 Task: Find connections with filter location Maumere with filter topic #sustainabilitywith filter profile language Potuguese with filter current company STL - Sterlite Technologies Limited with filter school Bharatiya Vidya Bhavans M M College of Arts, N.M.Institute of Science and Haji Rashid Jaffer College of Commerce Bhavans College Munshi Nagar Andheri West Mumbai 400 058 with filter industry Retail Recyclable Materials & Used Merchandise with filter service category Virtual Assistance with filter keywords title Animal Breeder
Action: Mouse moved to (514, 46)
Screenshot: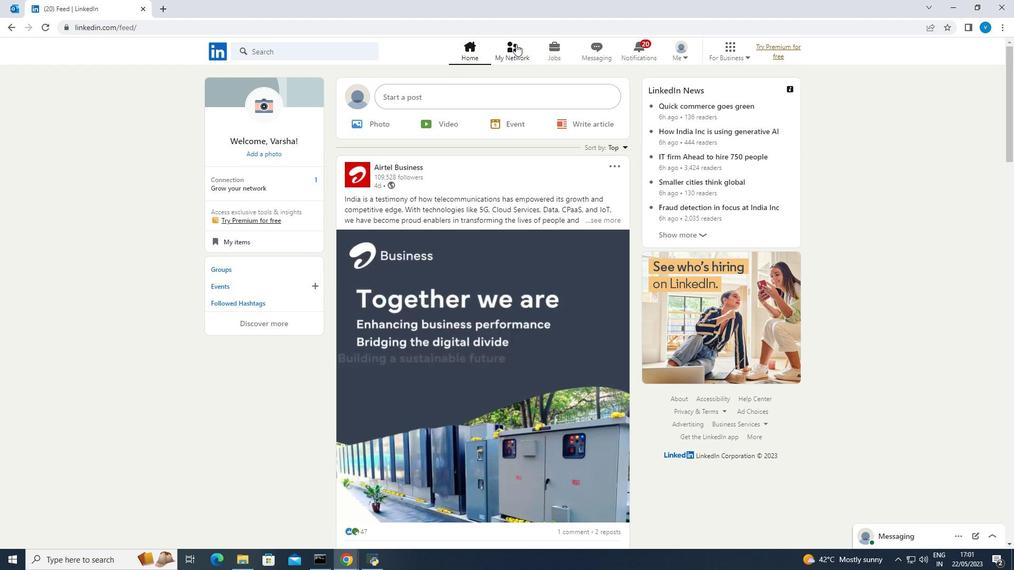 
Action: Mouse pressed left at (514, 46)
Screenshot: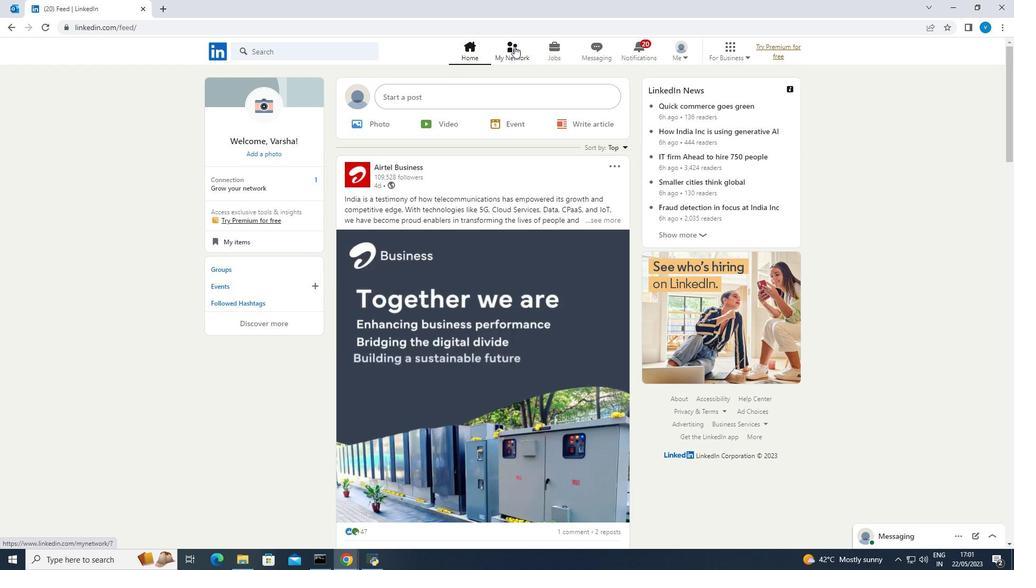 
Action: Mouse moved to (292, 108)
Screenshot: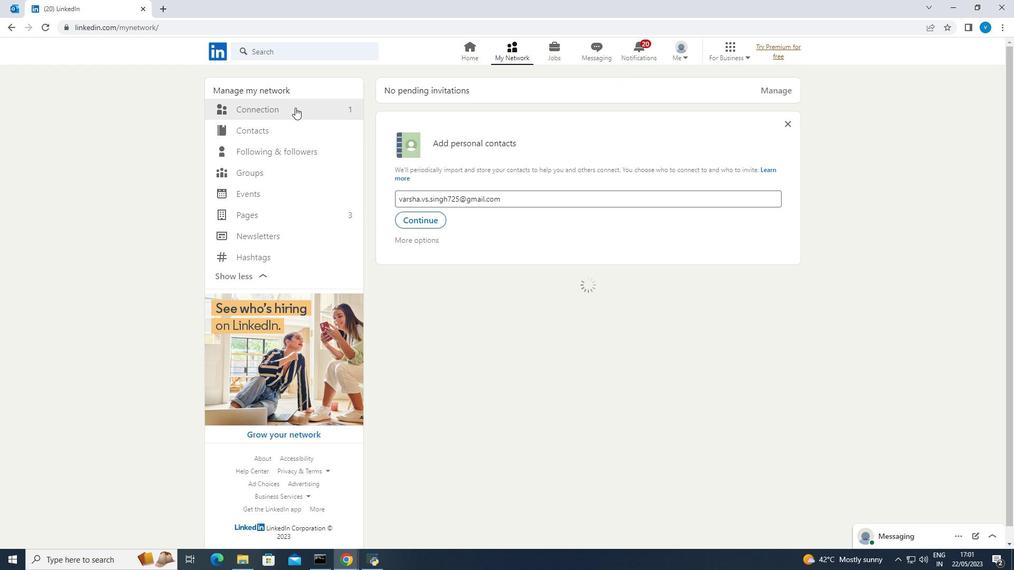
Action: Mouse pressed left at (292, 108)
Screenshot: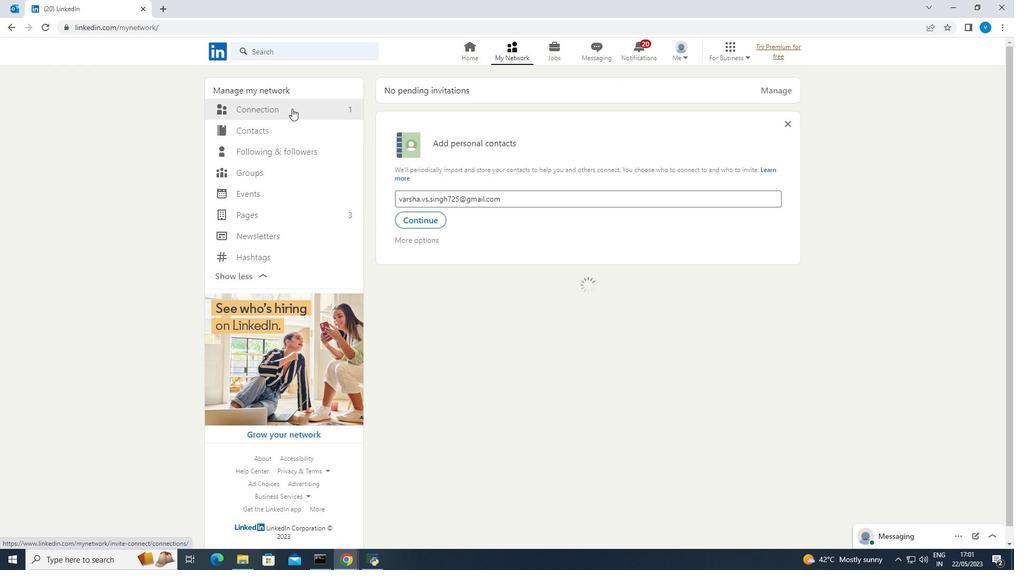 
Action: Mouse moved to (569, 113)
Screenshot: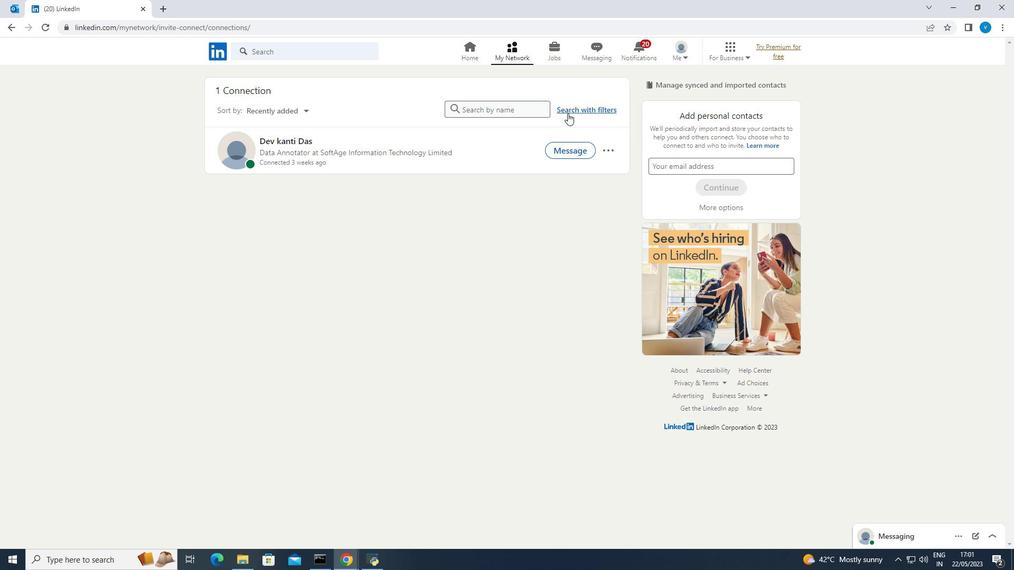 
Action: Mouse pressed left at (569, 113)
Screenshot: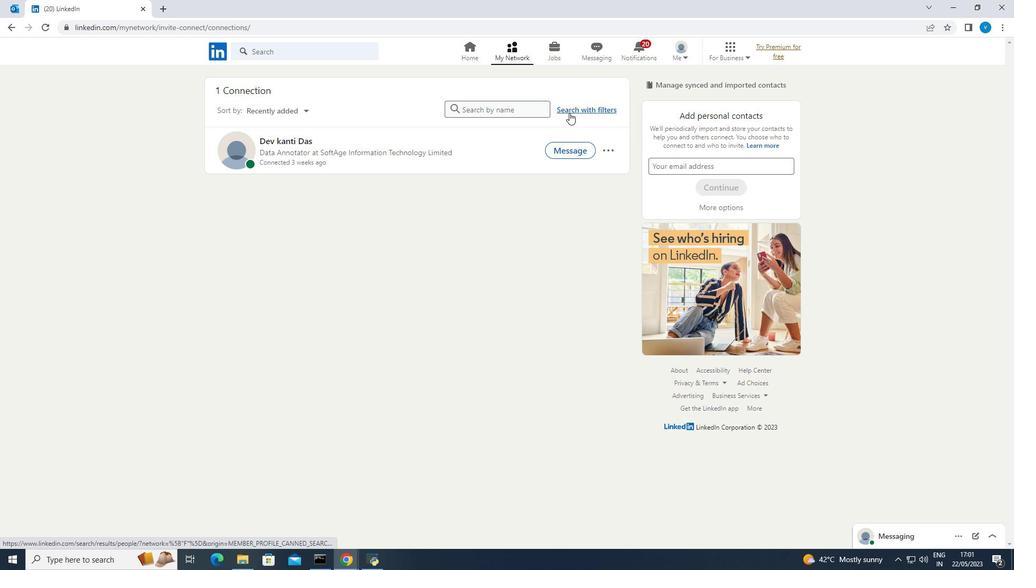 
Action: Mouse moved to (541, 79)
Screenshot: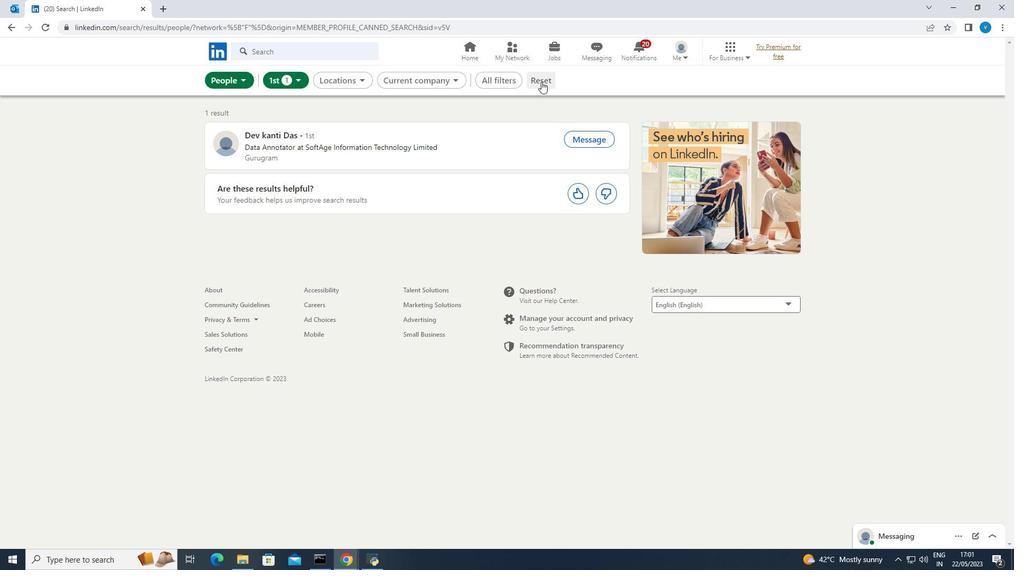 
Action: Mouse pressed left at (541, 79)
Screenshot: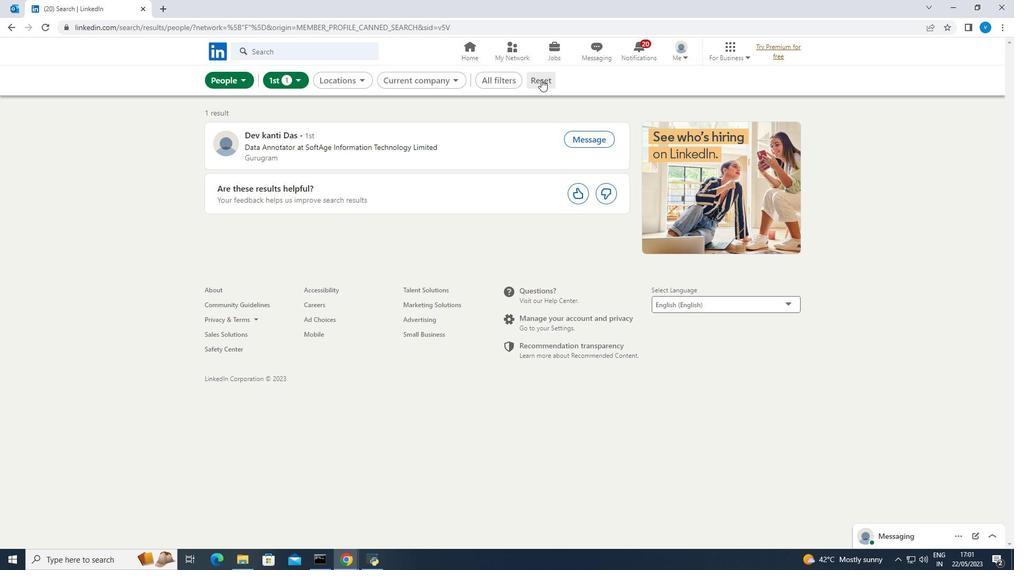 
Action: Mouse moved to (535, 79)
Screenshot: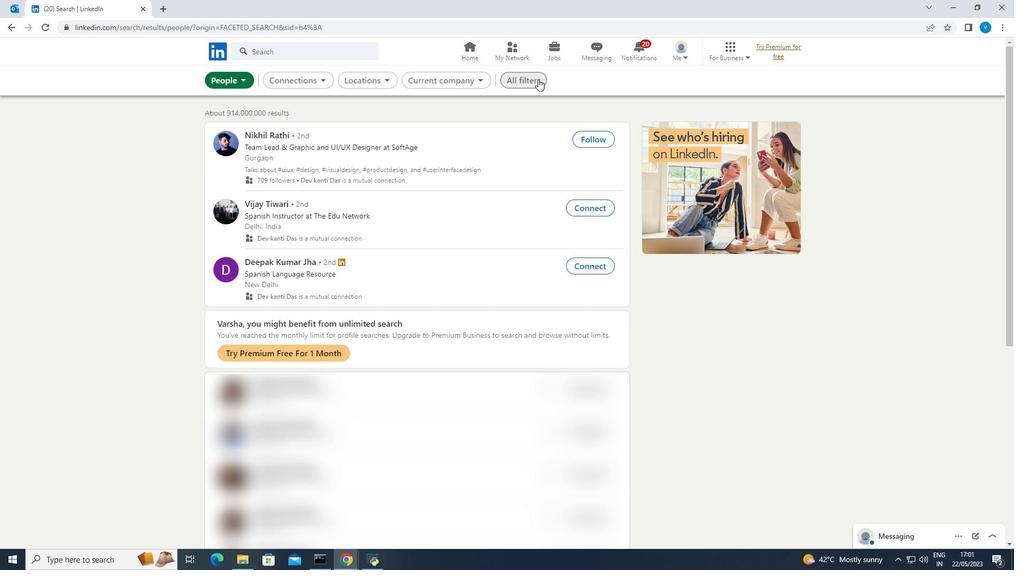 
Action: Mouse pressed left at (535, 79)
Screenshot: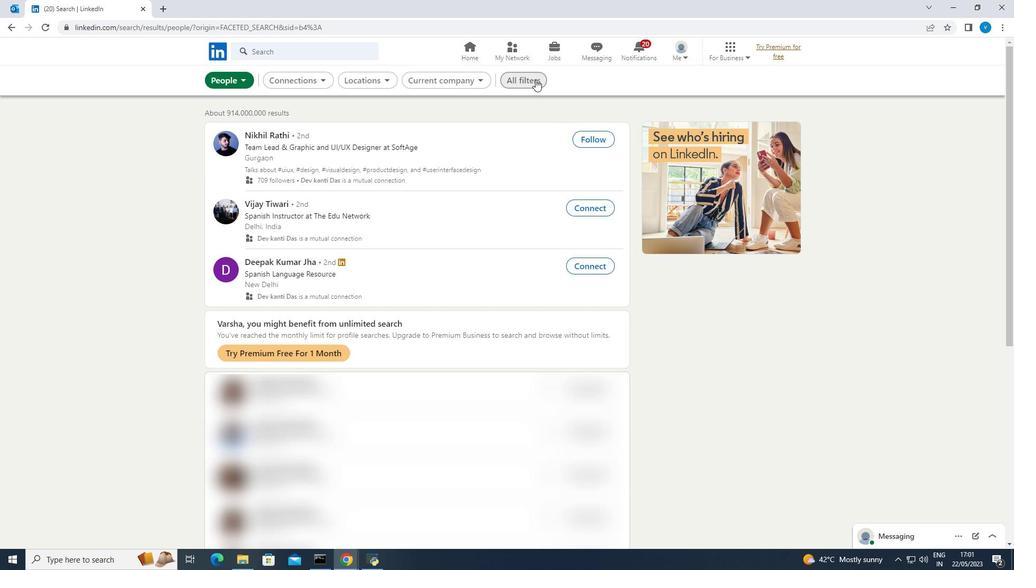 
Action: Mouse moved to (630, 184)
Screenshot: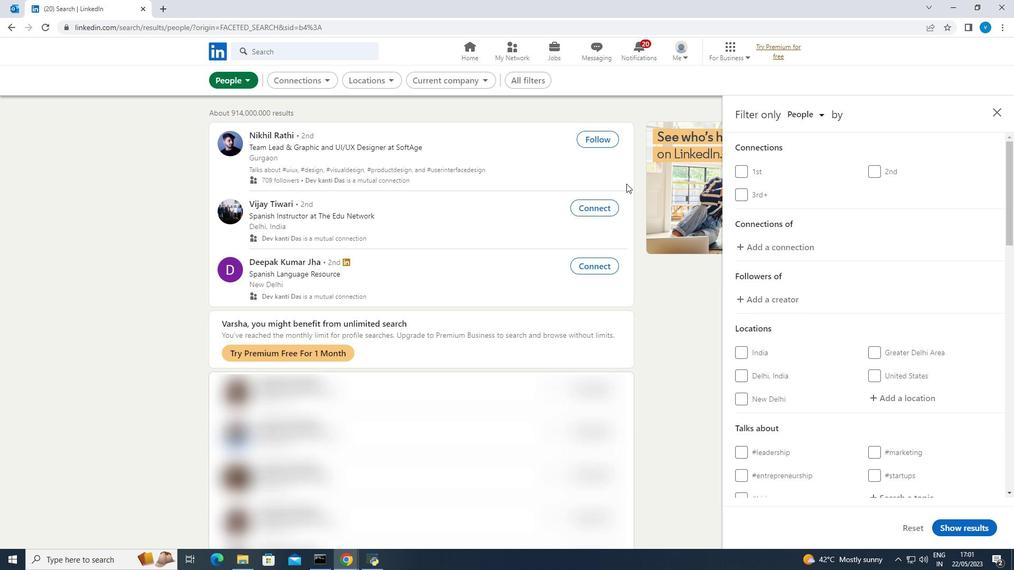
Action: Mouse scrolled (630, 184) with delta (0, 0)
Screenshot: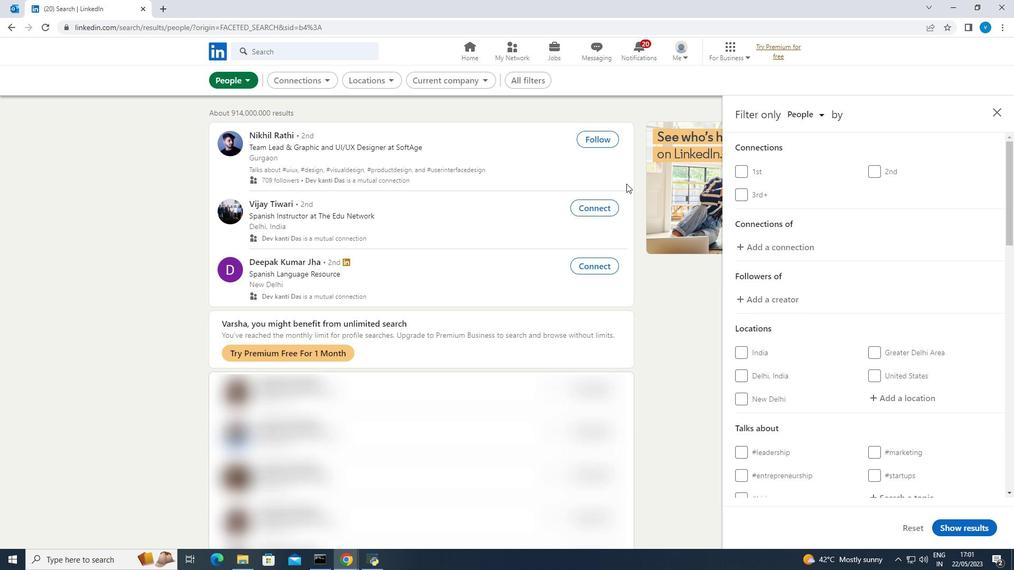 
Action: Mouse moved to (641, 187)
Screenshot: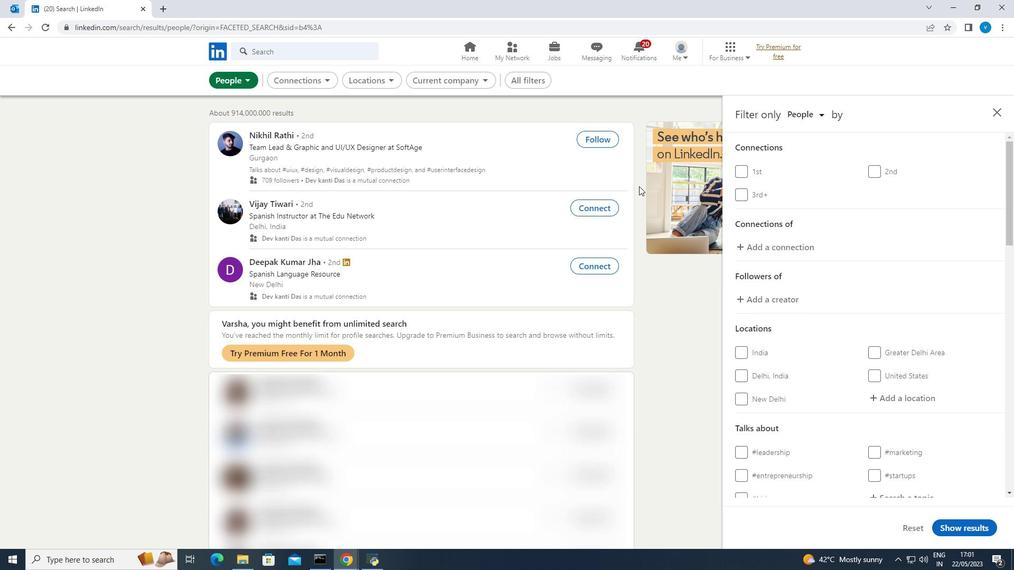 
Action: Mouse scrolled (641, 186) with delta (0, 0)
Screenshot: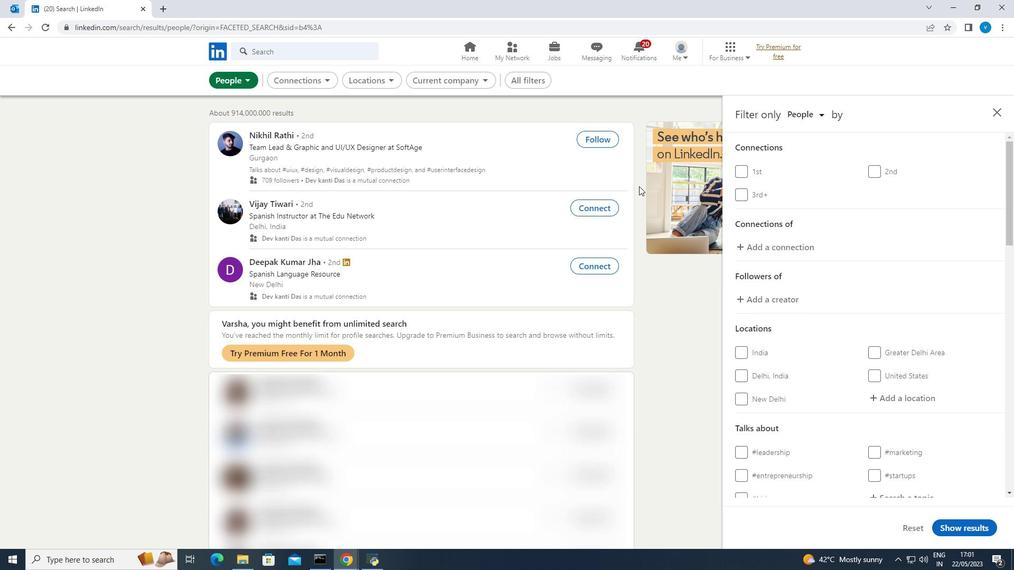 
Action: Mouse moved to (649, 188)
Screenshot: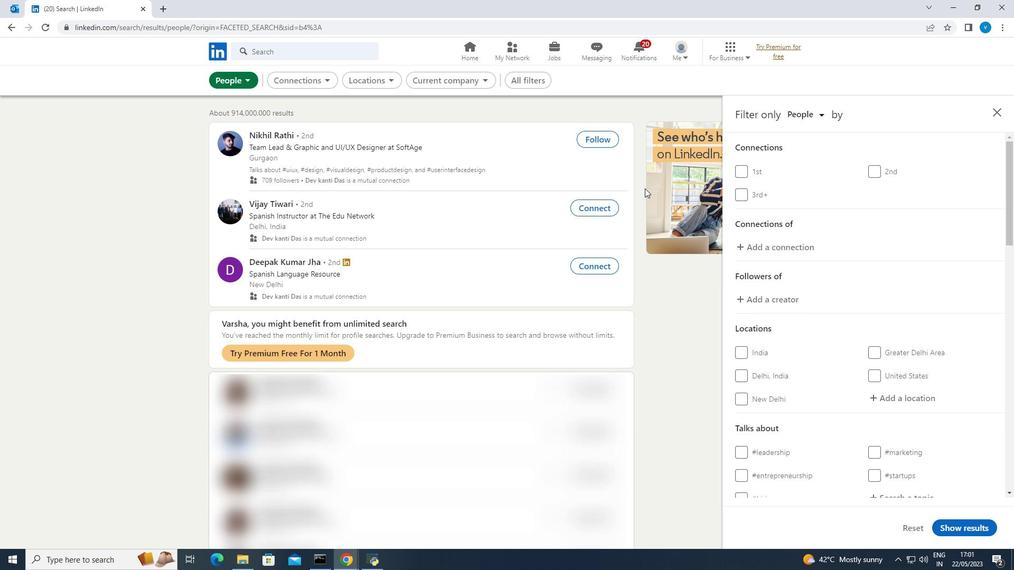 
Action: Mouse scrolled (649, 188) with delta (0, 0)
Screenshot: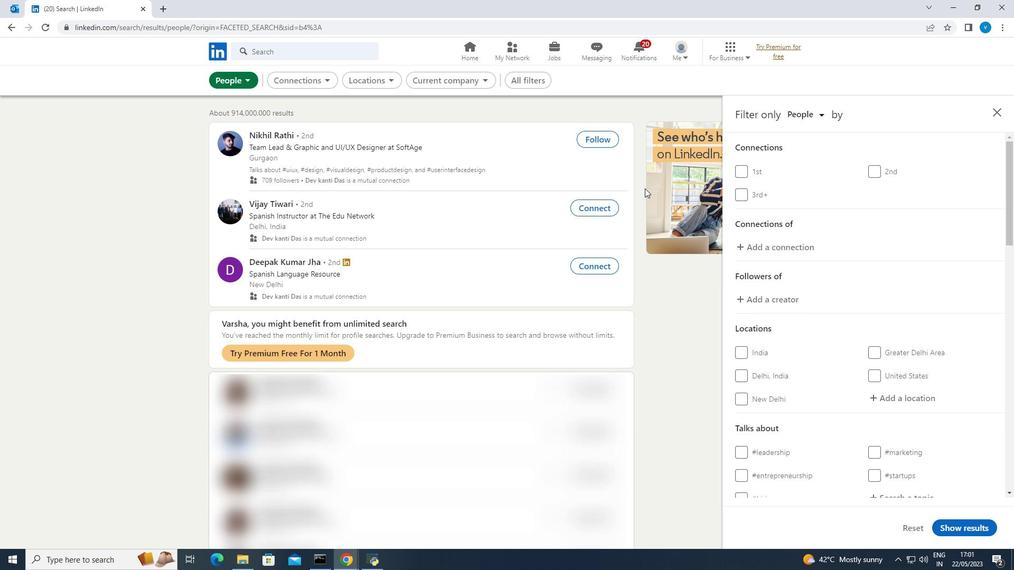 
Action: Mouse moved to (740, 216)
Screenshot: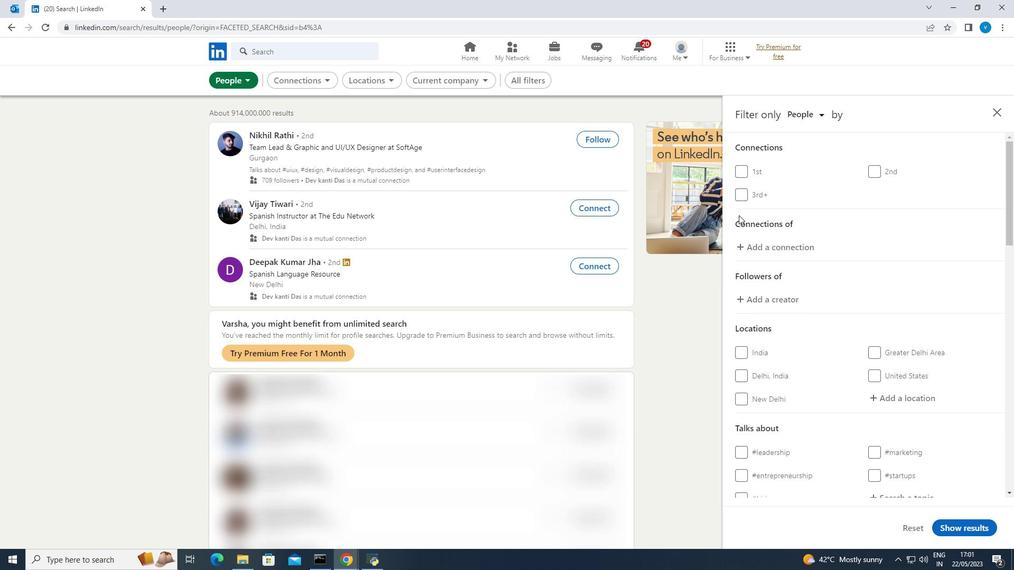 
Action: Mouse scrolled (740, 215) with delta (0, 0)
Screenshot: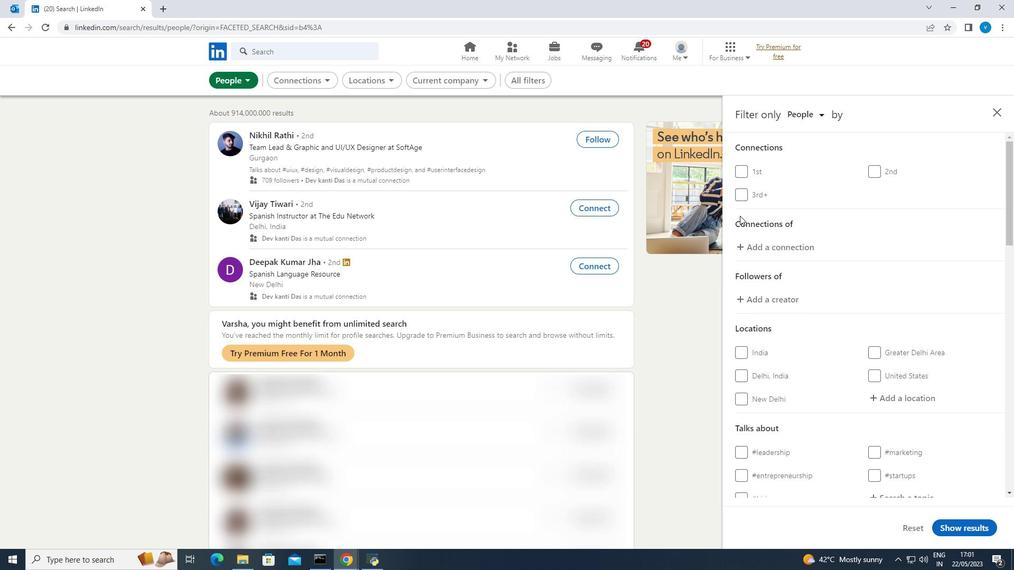 
Action: Mouse moved to (741, 216)
Screenshot: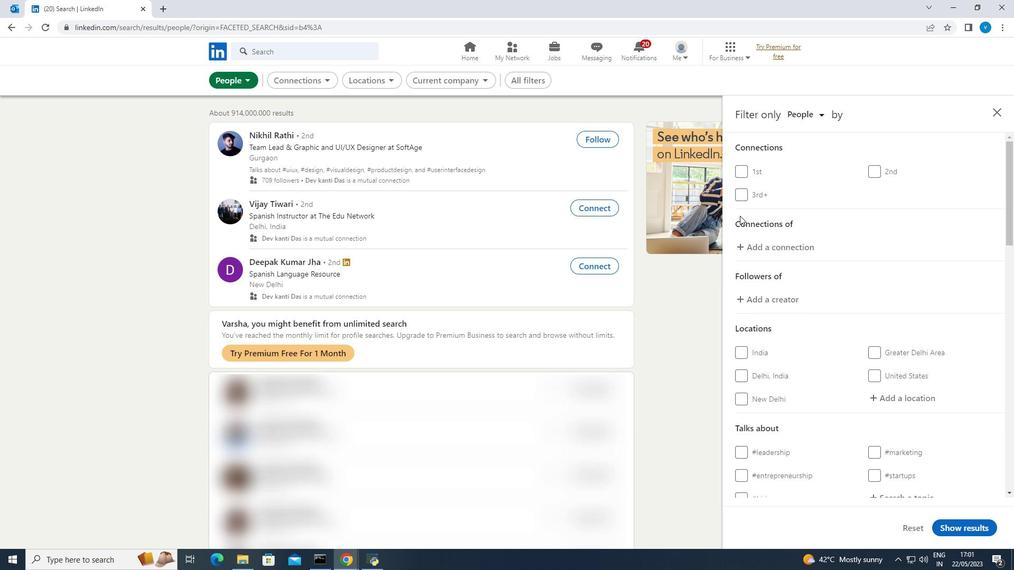 
Action: Mouse scrolled (741, 215) with delta (0, 0)
Screenshot: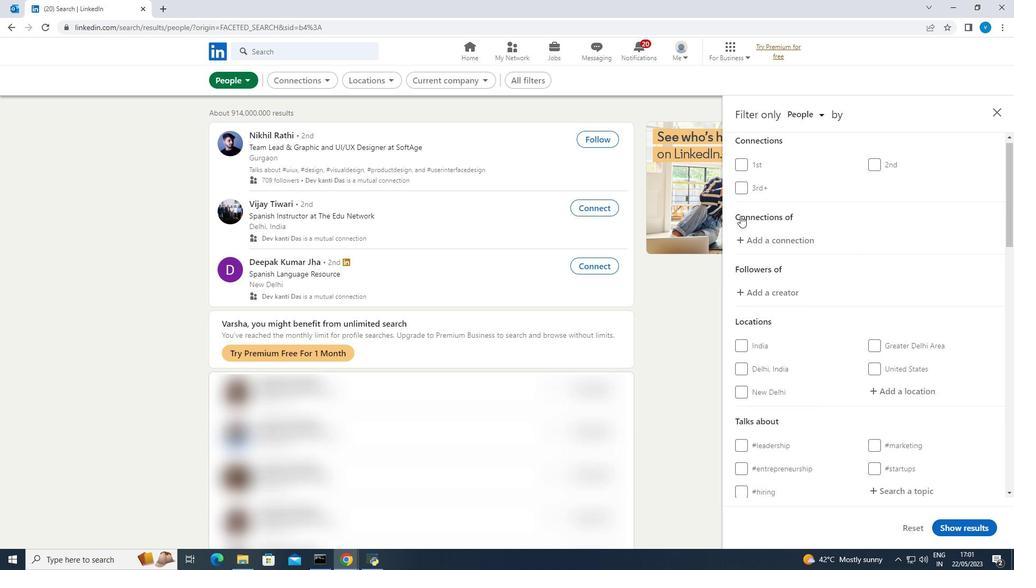 
Action: Mouse moved to (747, 220)
Screenshot: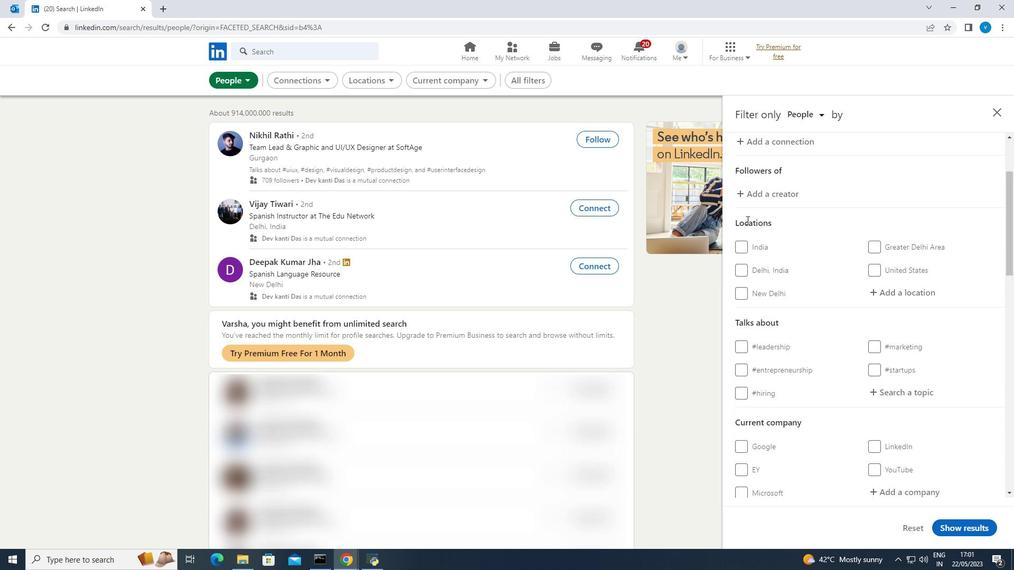 
Action: Mouse scrolled (747, 219) with delta (0, 0)
Screenshot: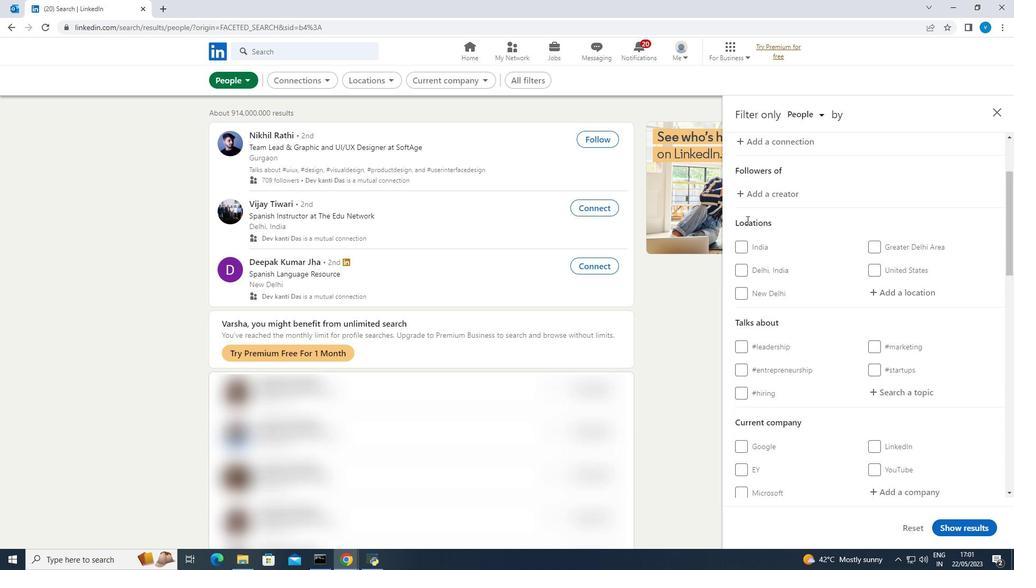 
Action: Mouse moved to (900, 236)
Screenshot: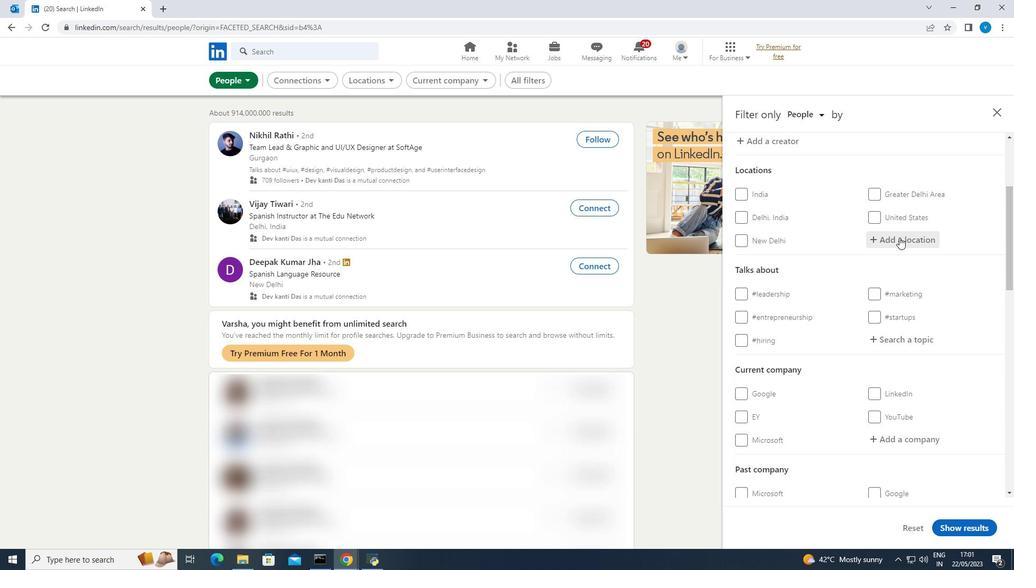 
Action: Mouse pressed left at (900, 236)
Screenshot: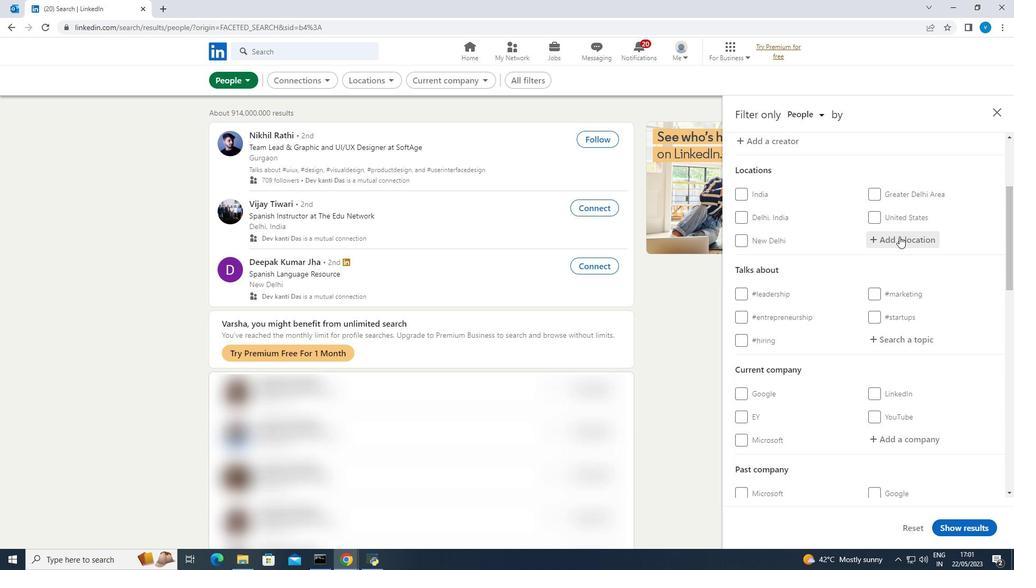 
Action: Mouse moved to (756, 270)
Screenshot: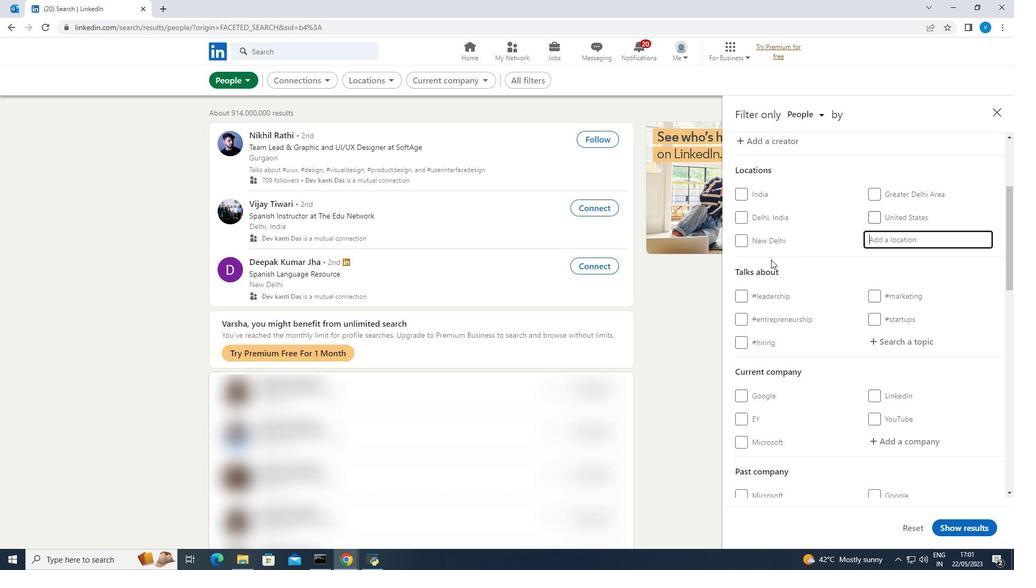 
Action: Key pressed <Key.shift><Key.shift><Key.shift><Key.shift><Key.shift><Key.shift><Key.shift>Maumere
Screenshot: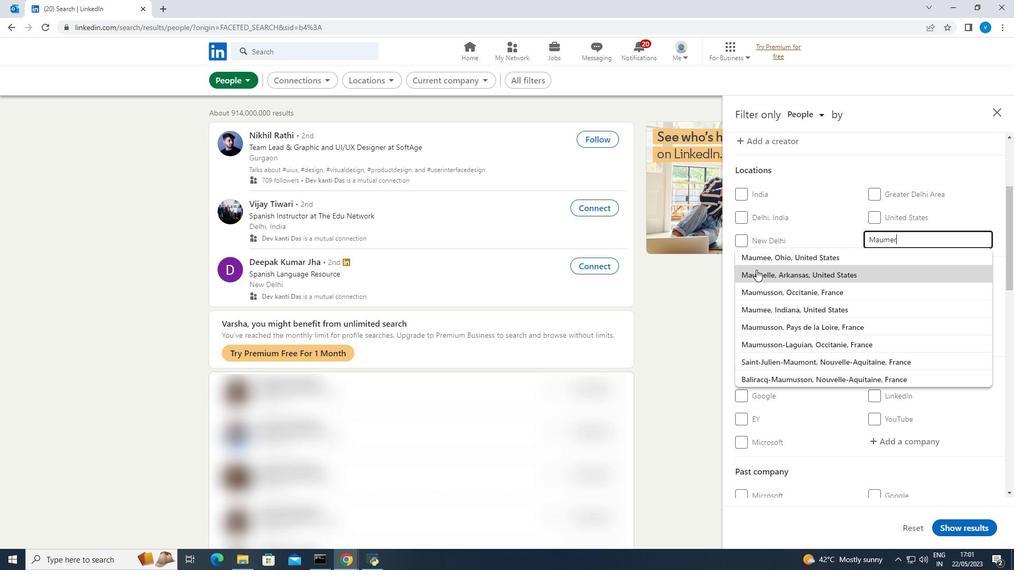 
Action: Mouse moved to (821, 270)
Screenshot: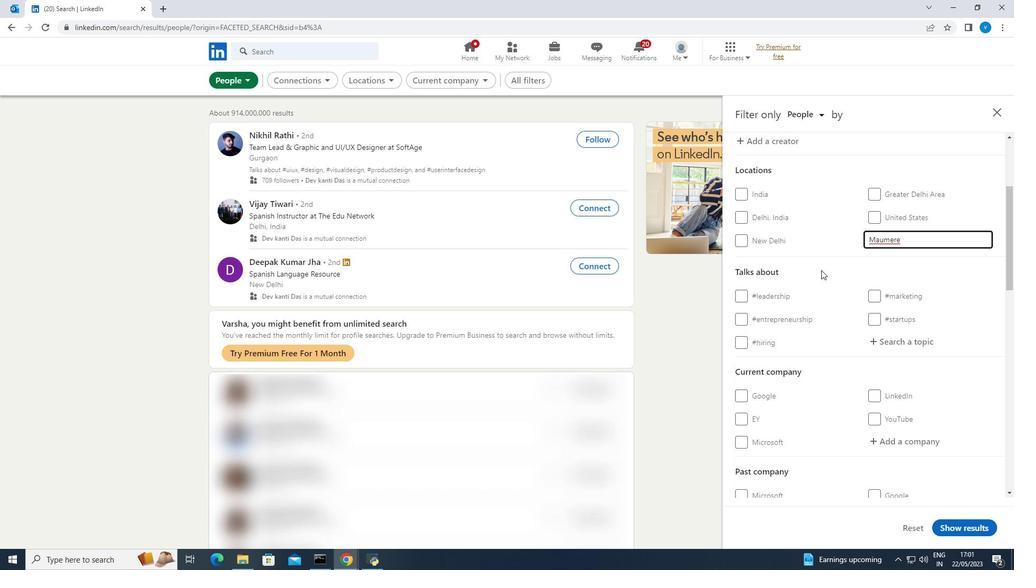 
Action: Mouse scrolled (821, 269) with delta (0, 0)
Screenshot: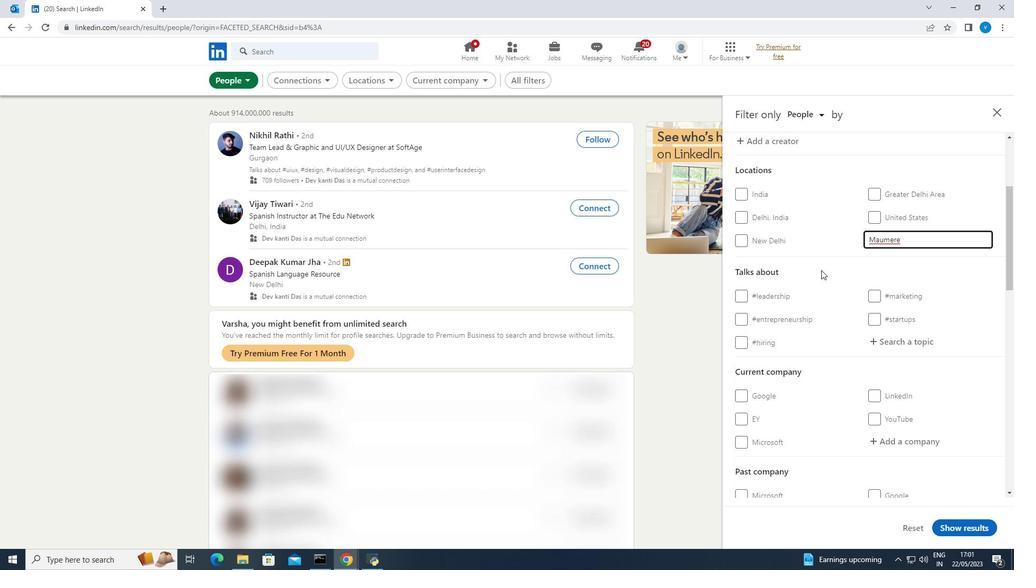 
Action: Mouse moved to (872, 281)
Screenshot: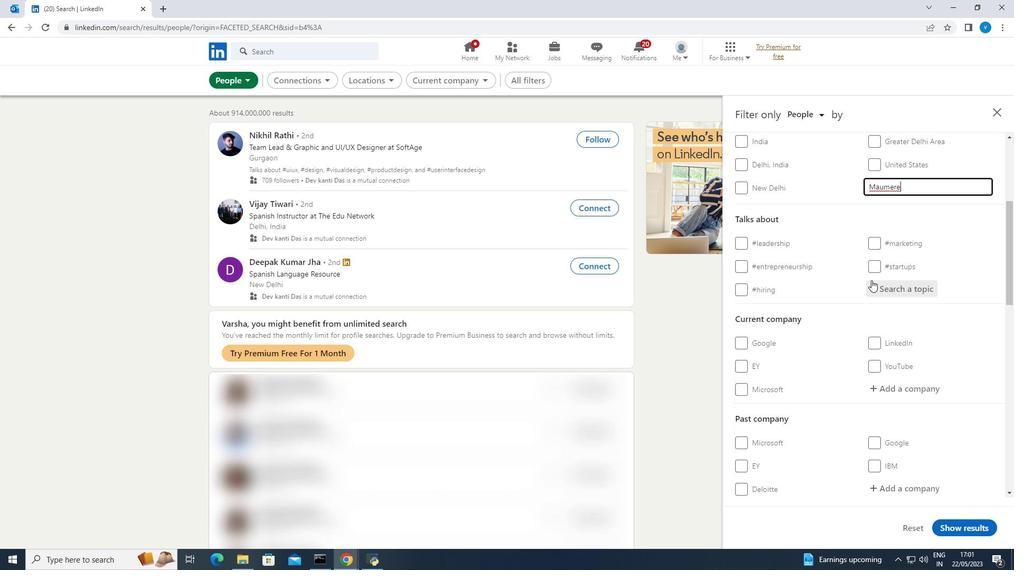
Action: Mouse pressed left at (872, 281)
Screenshot: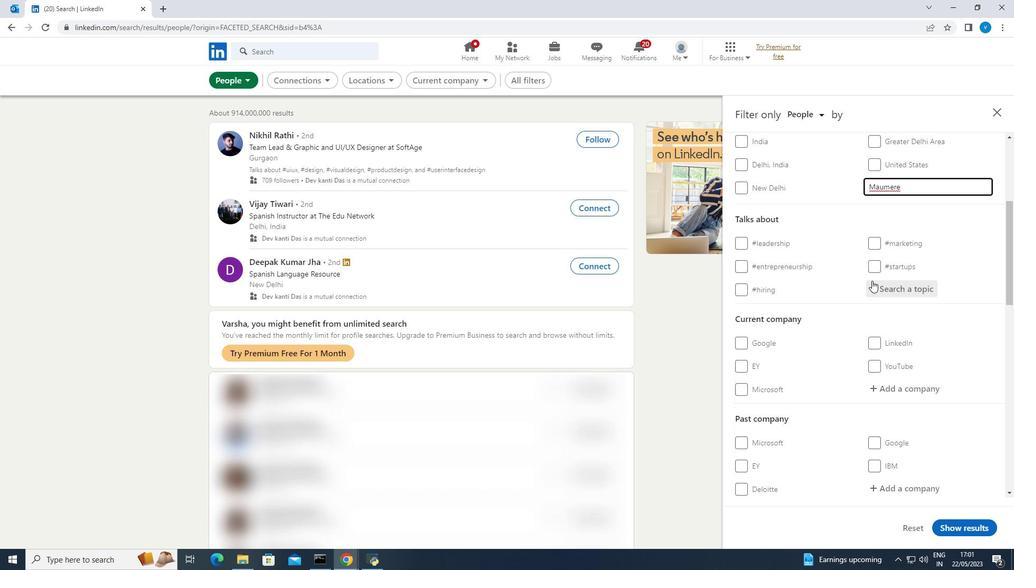 
Action: Mouse moved to (820, 287)
Screenshot: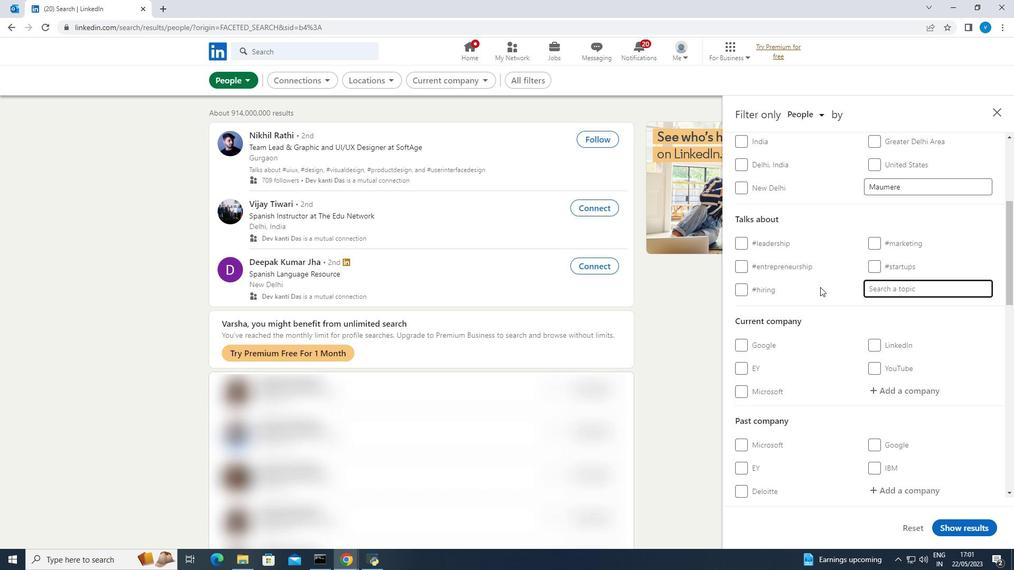 
Action: Key pressed sustainability
Screenshot: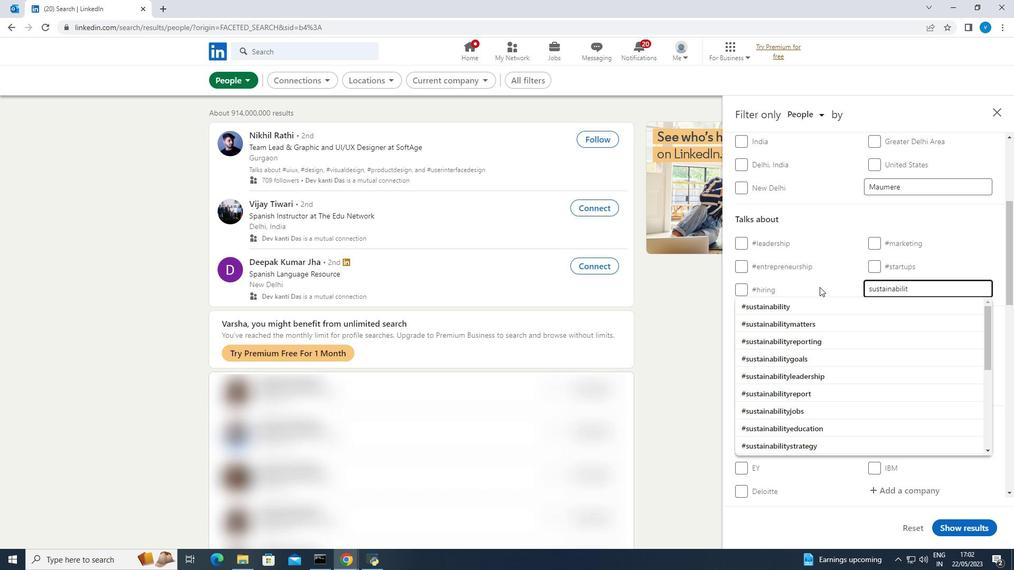 
Action: Mouse moved to (803, 303)
Screenshot: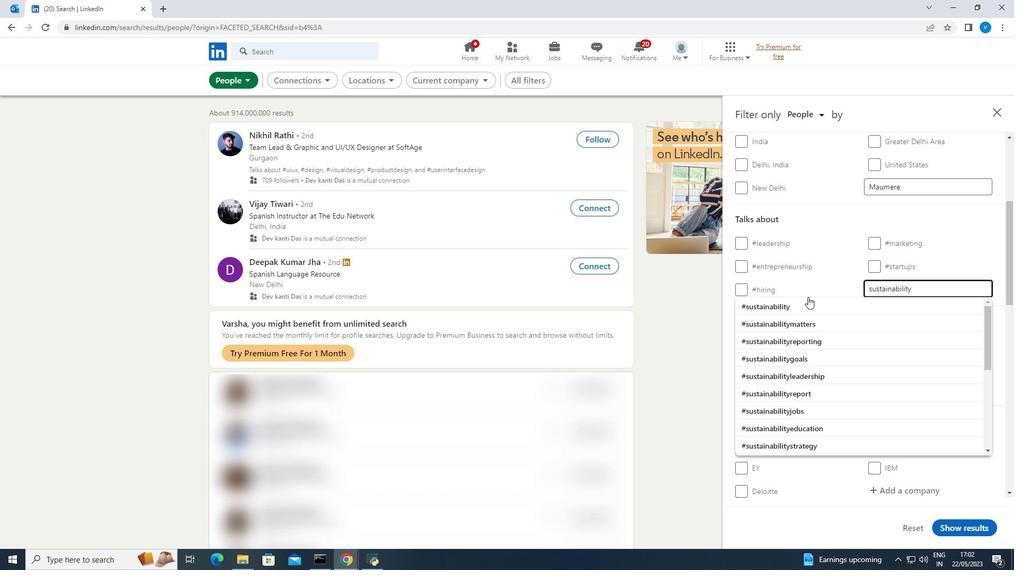 
Action: Mouse pressed left at (803, 303)
Screenshot: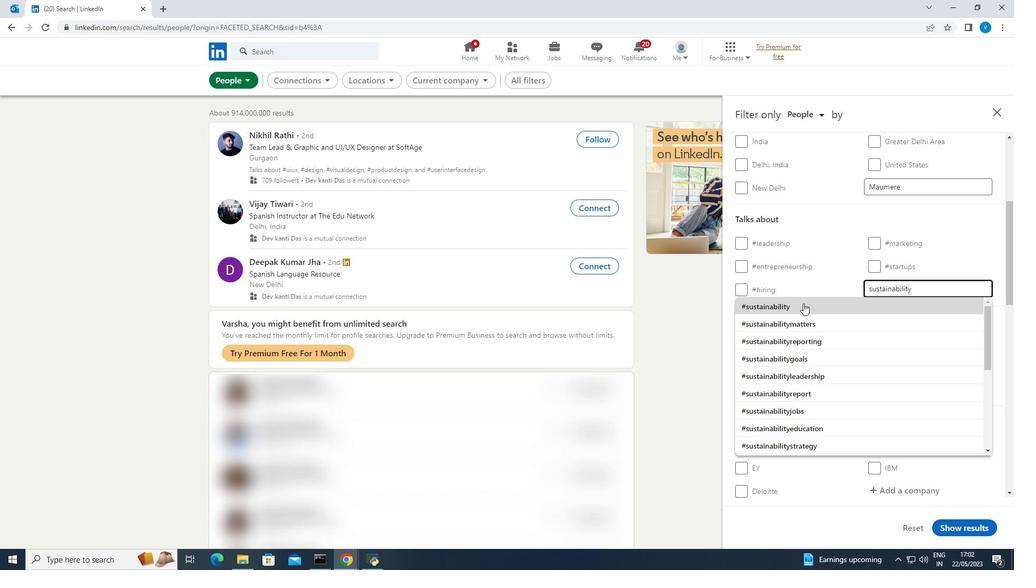 
Action: Mouse moved to (804, 303)
Screenshot: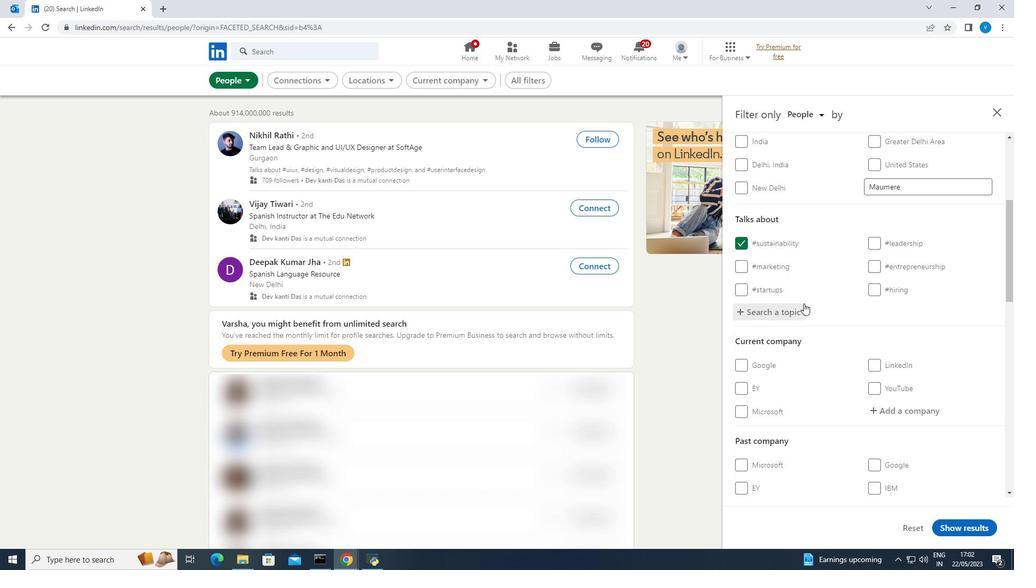 
Action: Mouse scrolled (804, 303) with delta (0, 0)
Screenshot: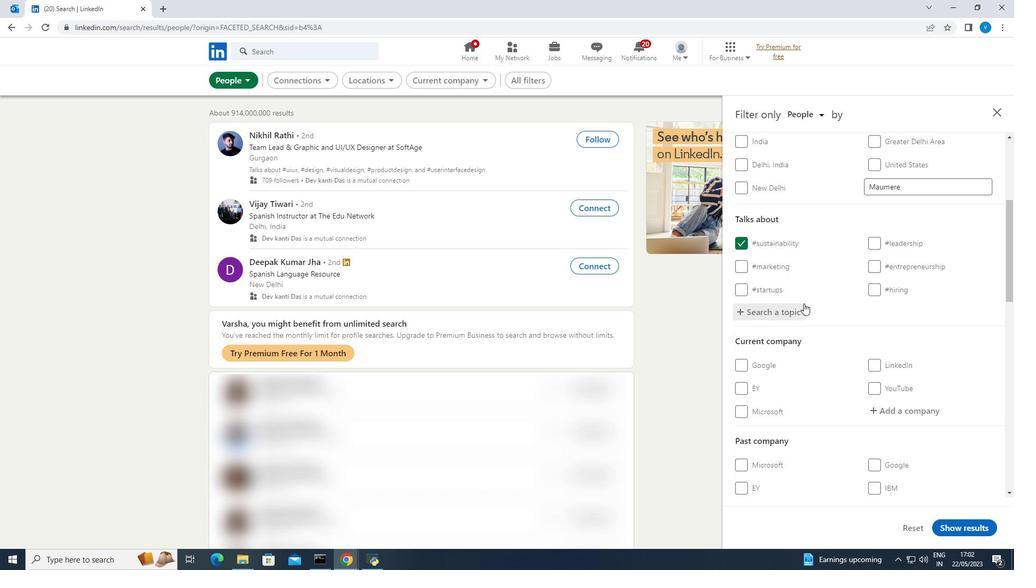 
Action: Mouse scrolled (804, 303) with delta (0, 0)
Screenshot: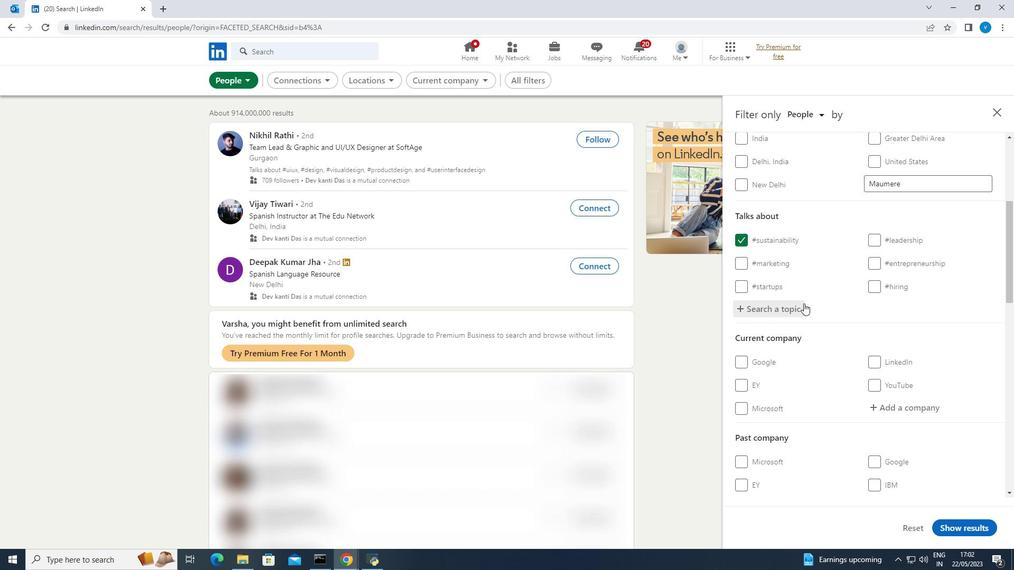
Action: Mouse moved to (805, 303)
Screenshot: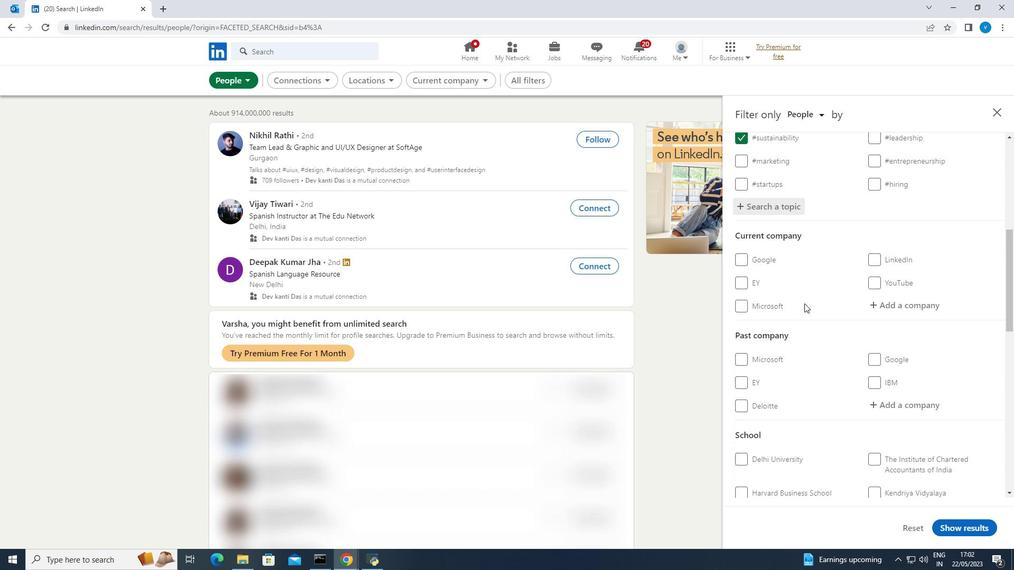 
Action: Mouse scrolled (805, 302) with delta (0, 0)
Screenshot: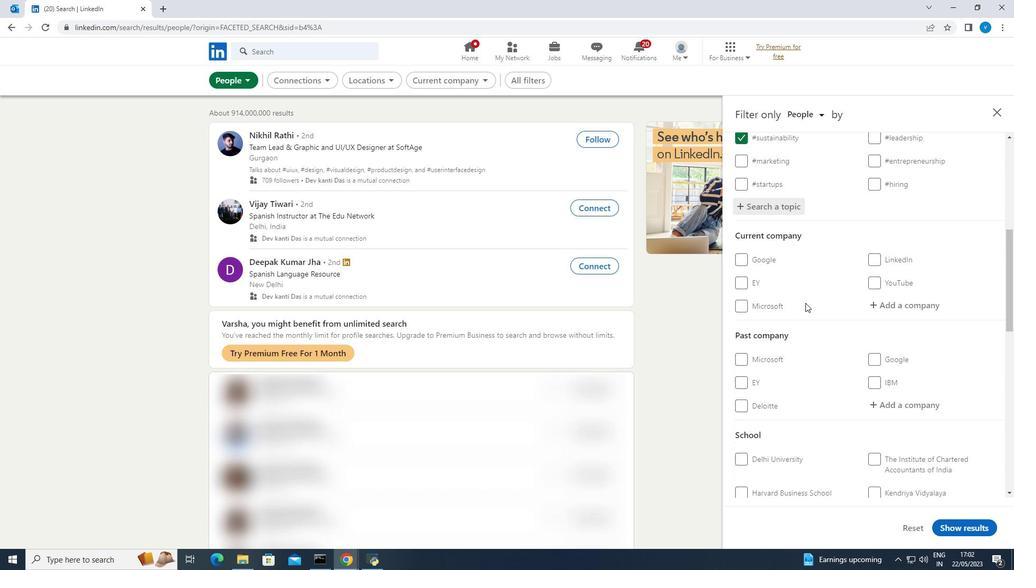 
Action: Mouse scrolled (805, 302) with delta (0, 0)
Screenshot: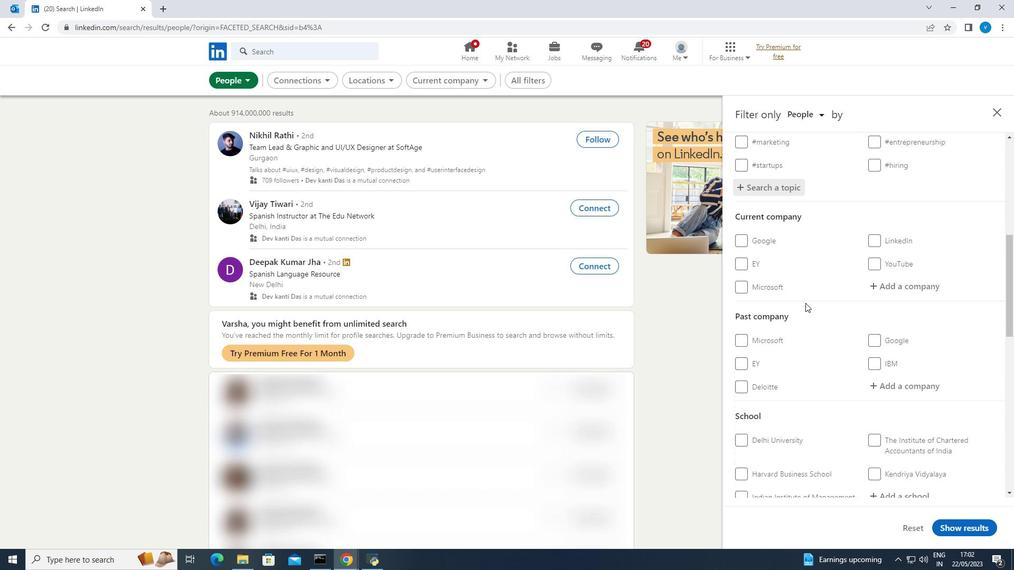 
Action: Mouse scrolled (805, 302) with delta (0, 0)
Screenshot: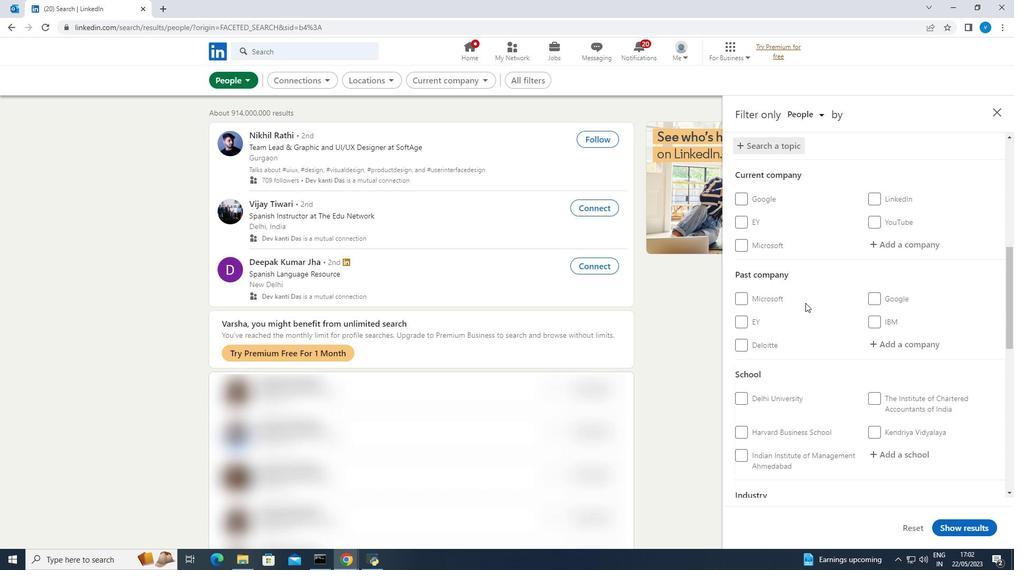 
Action: Mouse scrolled (805, 302) with delta (0, 0)
Screenshot: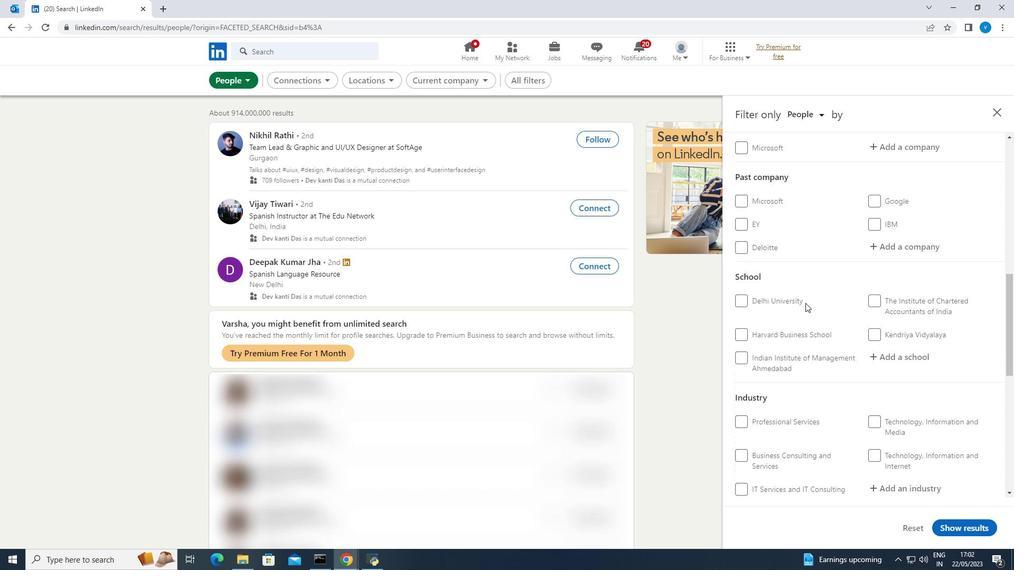 
Action: Mouse scrolled (805, 302) with delta (0, 0)
Screenshot: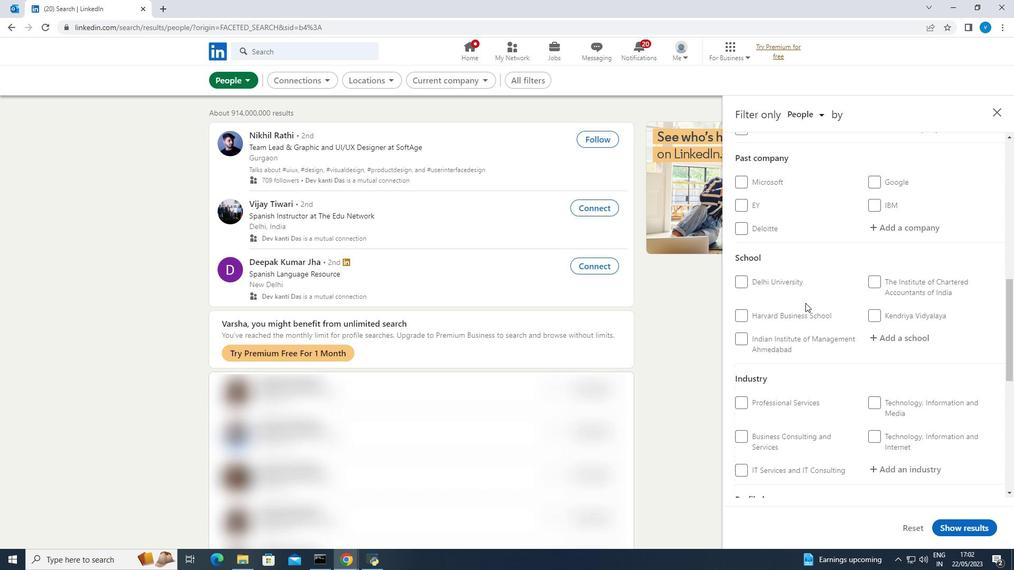 
Action: Mouse scrolled (805, 302) with delta (0, 0)
Screenshot: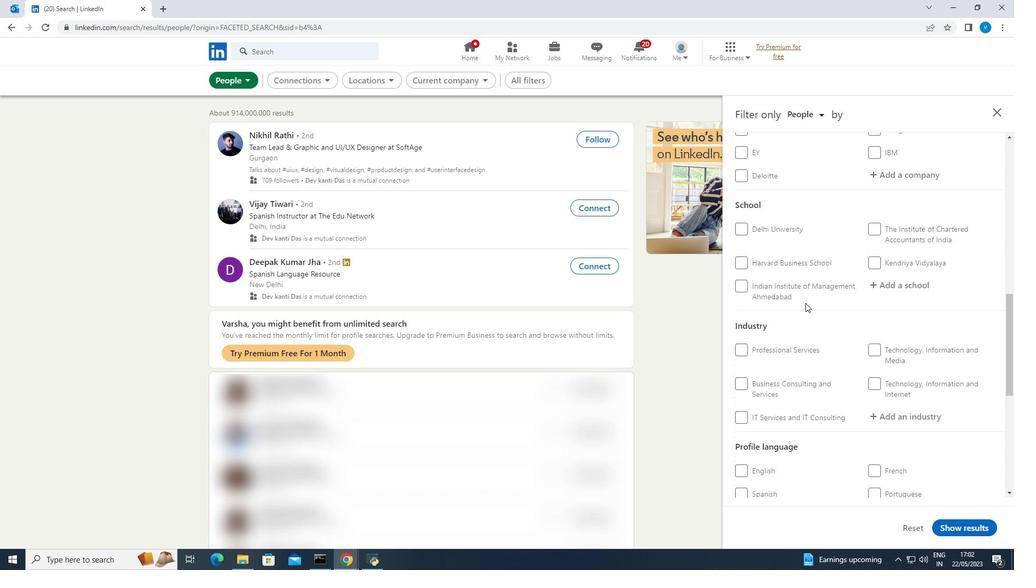 
Action: Mouse moved to (873, 406)
Screenshot: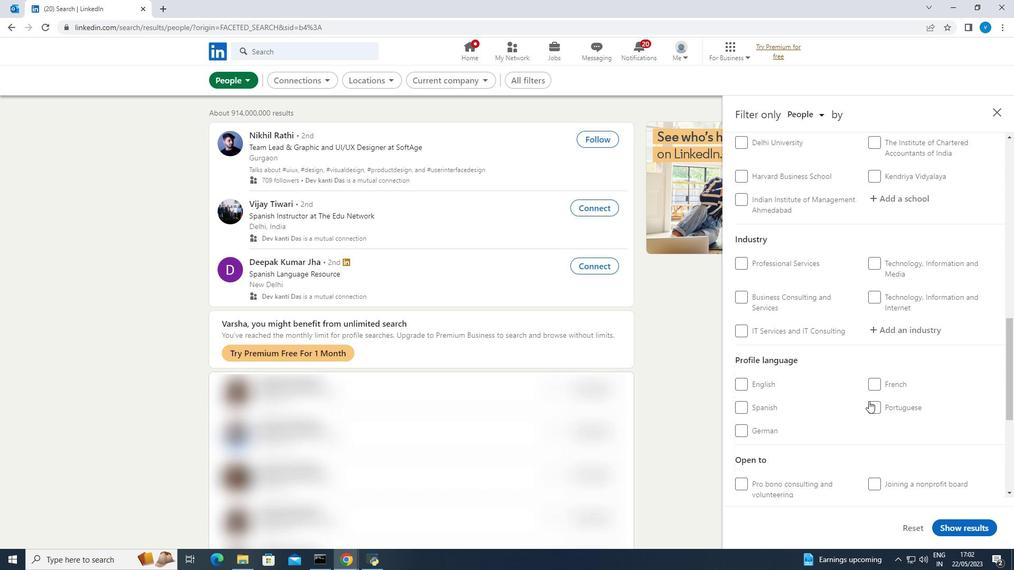 
Action: Mouse pressed left at (873, 406)
Screenshot: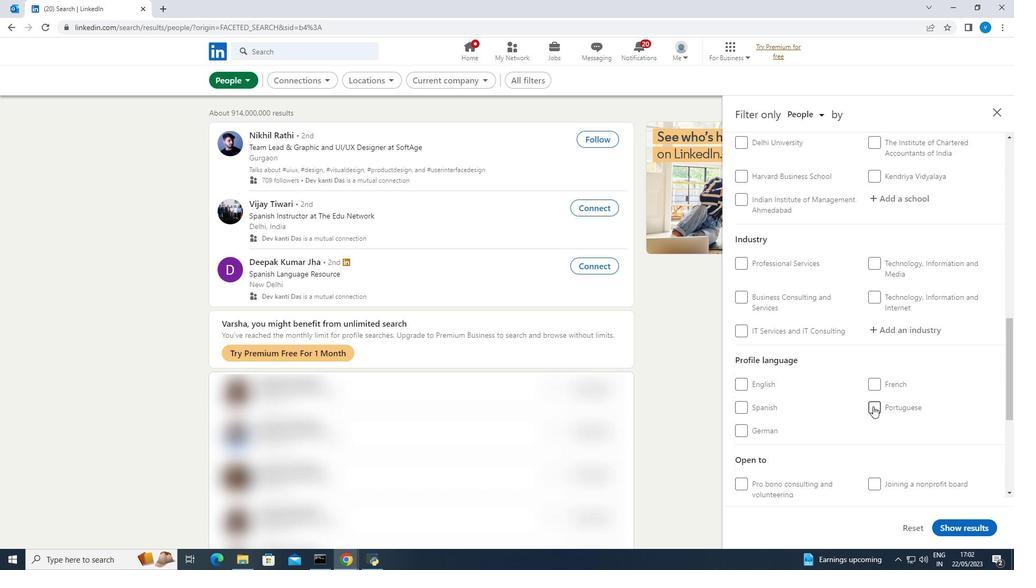 
Action: Mouse moved to (869, 393)
Screenshot: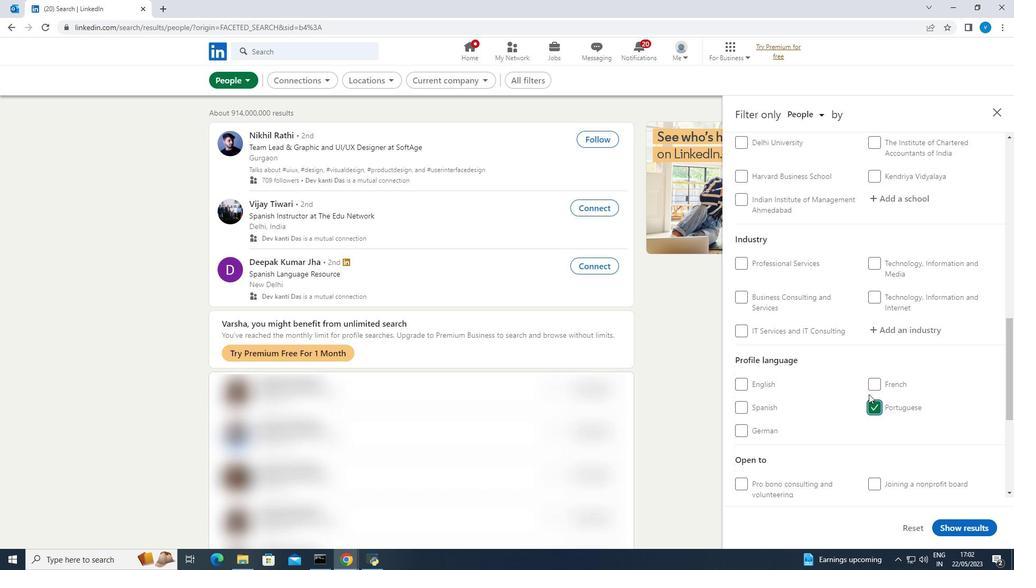 
Action: Mouse scrolled (869, 393) with delta (0, 0)
Screenshot: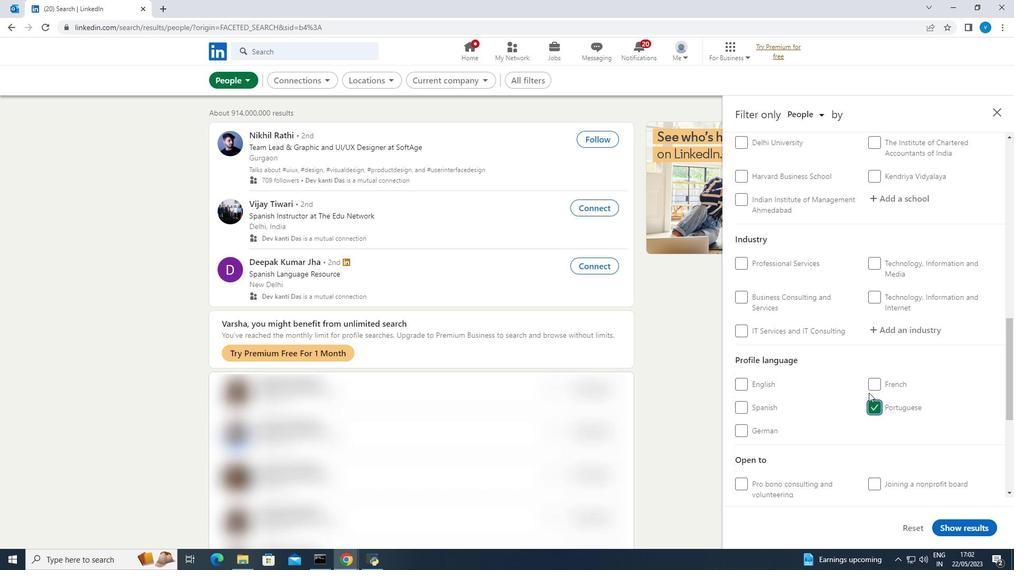 
Action: Mouse scrolled (869, 393) with delta (0, 0)
Screenshot: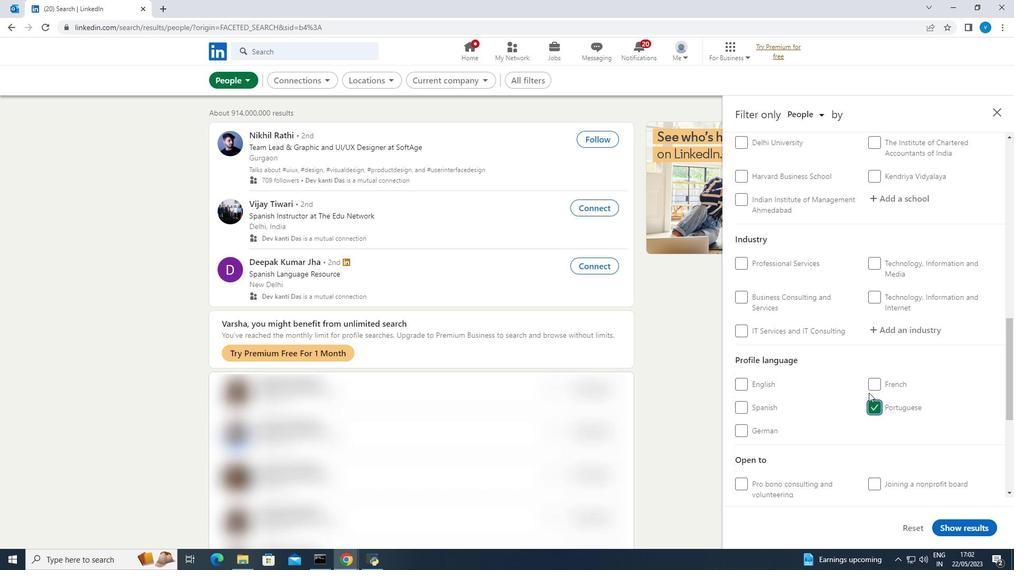 
Action: Mouse moved to (869, 391)
Screenshot: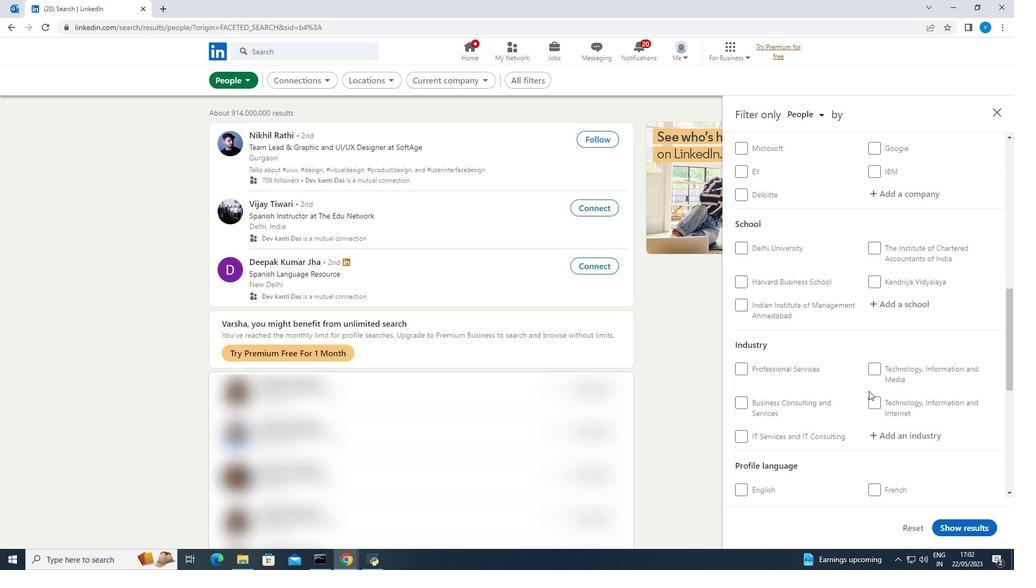 
Action: Mouse scrolled (869, 391) with delta (0, 0)
Screenshot: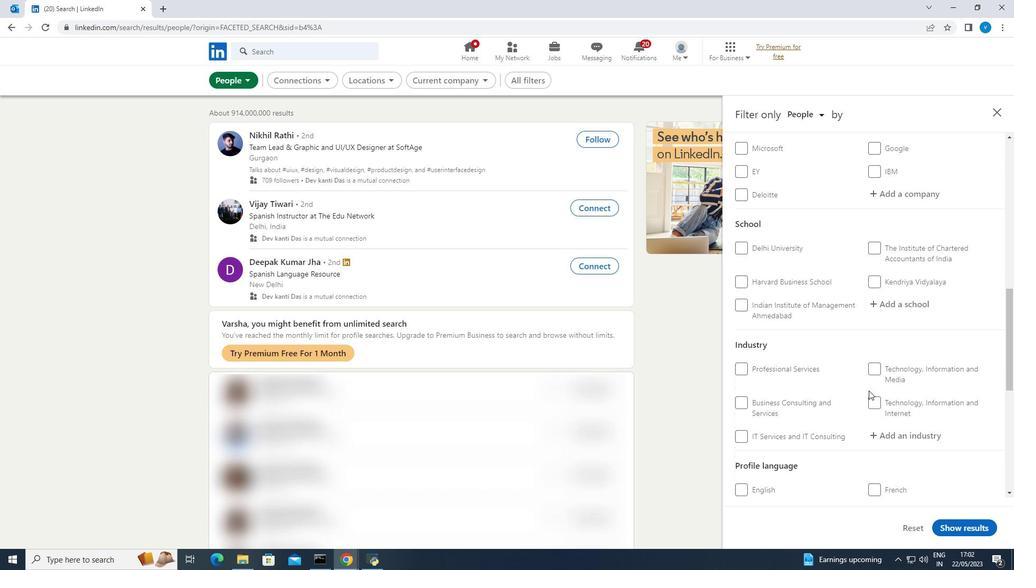 
Action: Mouse scrolled (869, 391) with delta (0, 0)
Screenshot: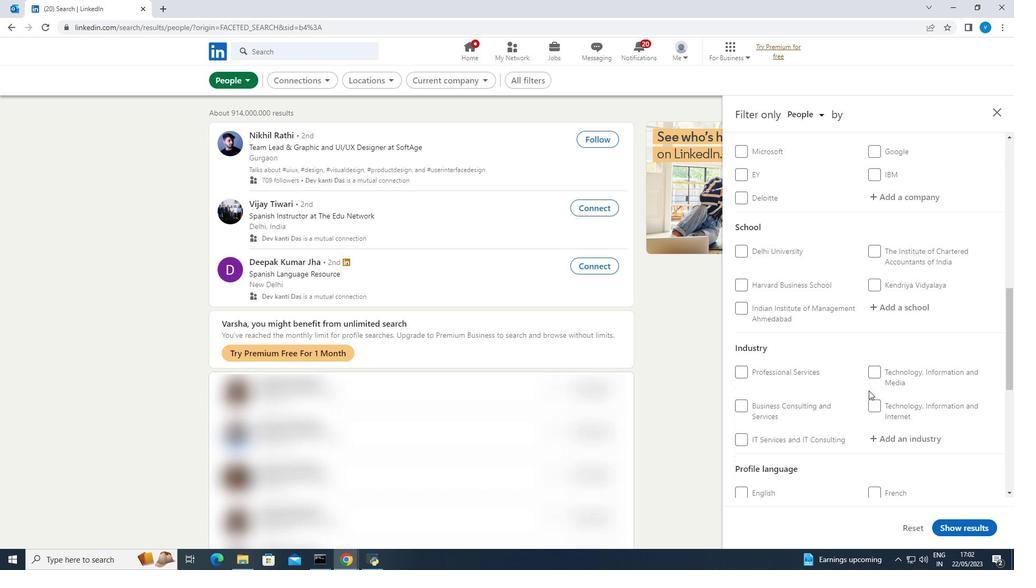 
Action: Mouse scrolled (869, 391) with delta (0, 0)
Screenshot: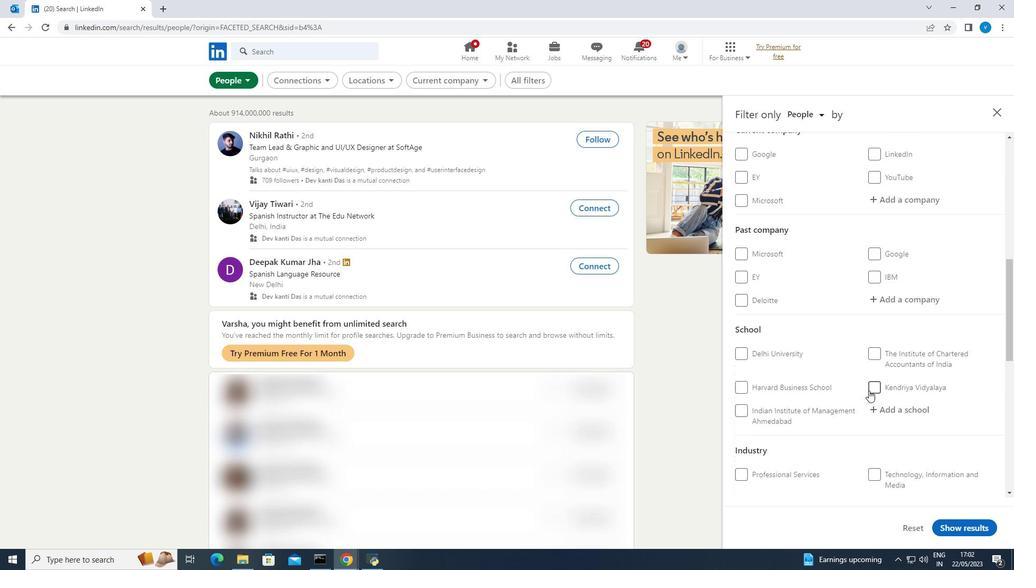 
Action: Mouse moved to (890, 256)
Screenshot: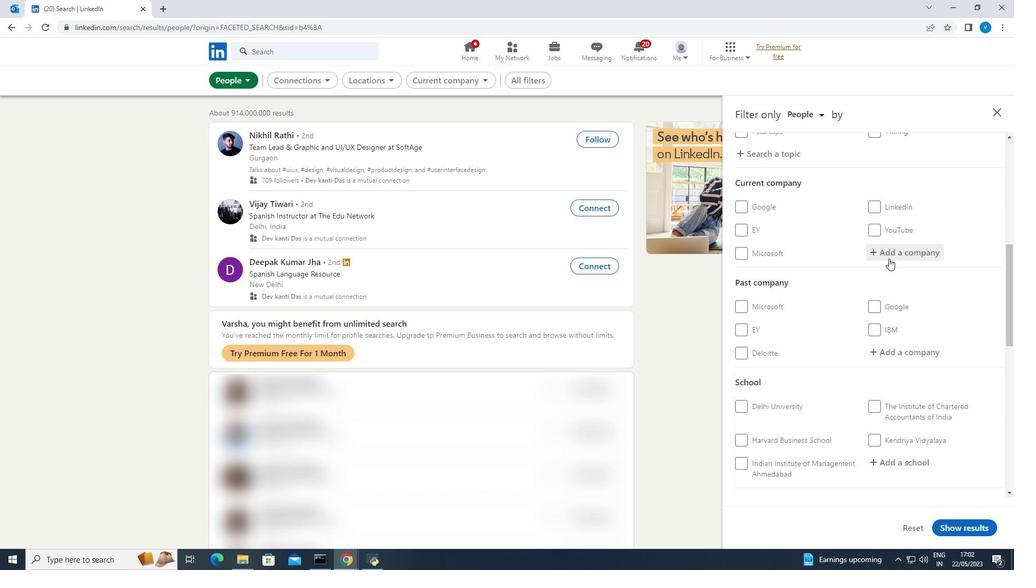 
Action: Mouse pressed left at (890, 256)
Screenshot: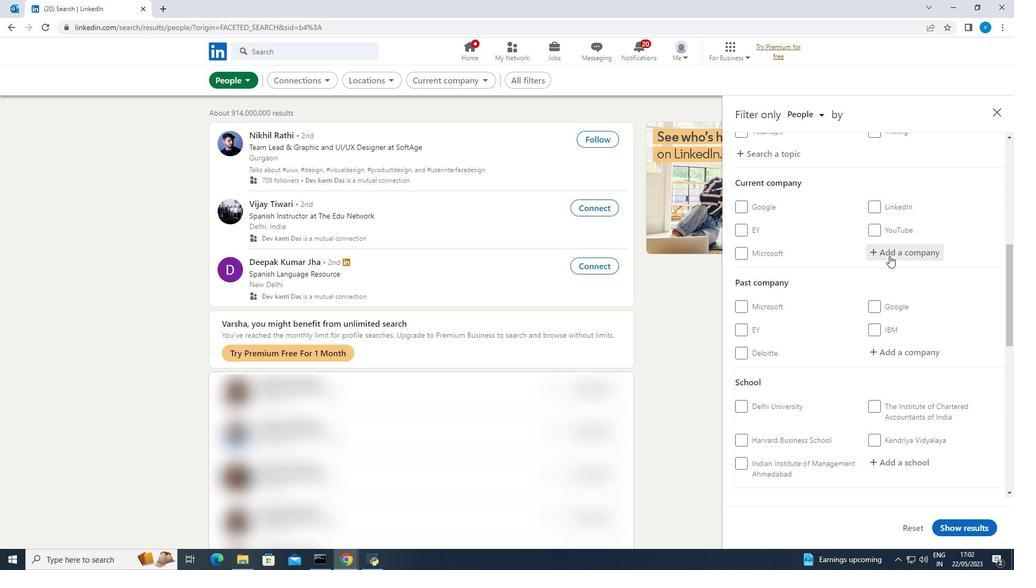 
Action: Mouse moved to (862, 247)
Screenshot: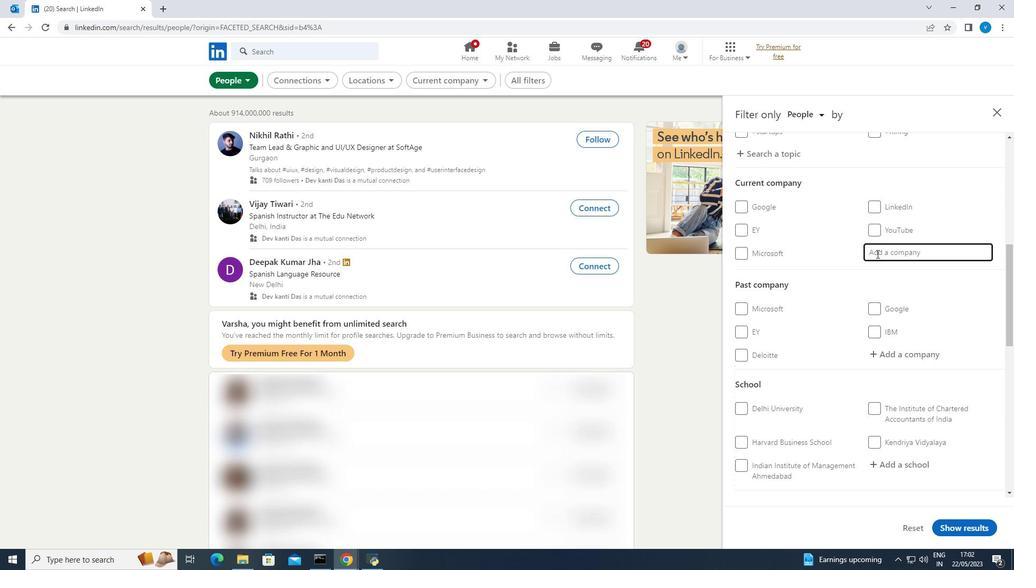 
Action: Key pressed <Key.shift><Key.shift><Key.shift>STL
Screenshot: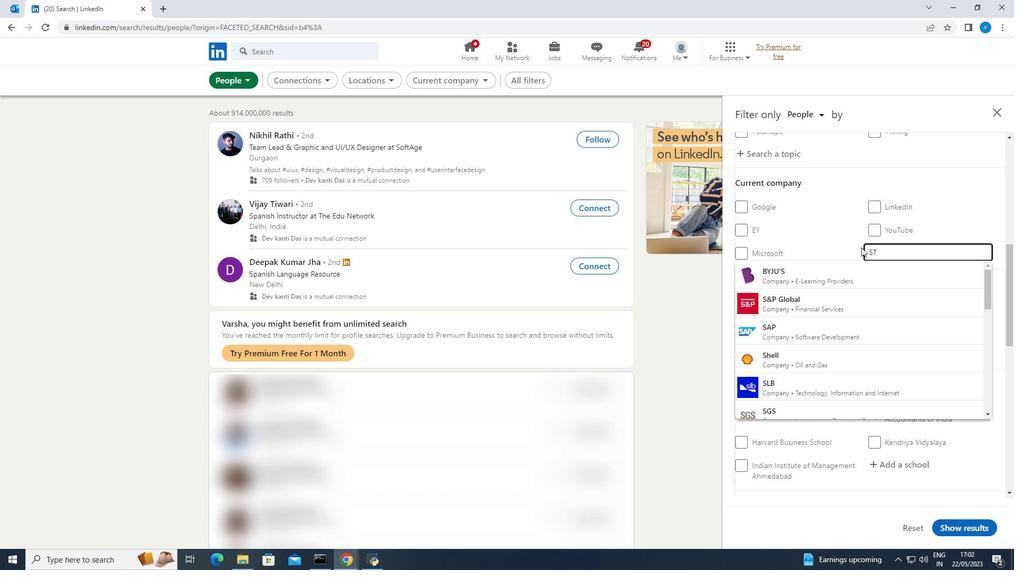 
Action: Mouse moved to (842, 271)
Screenshot: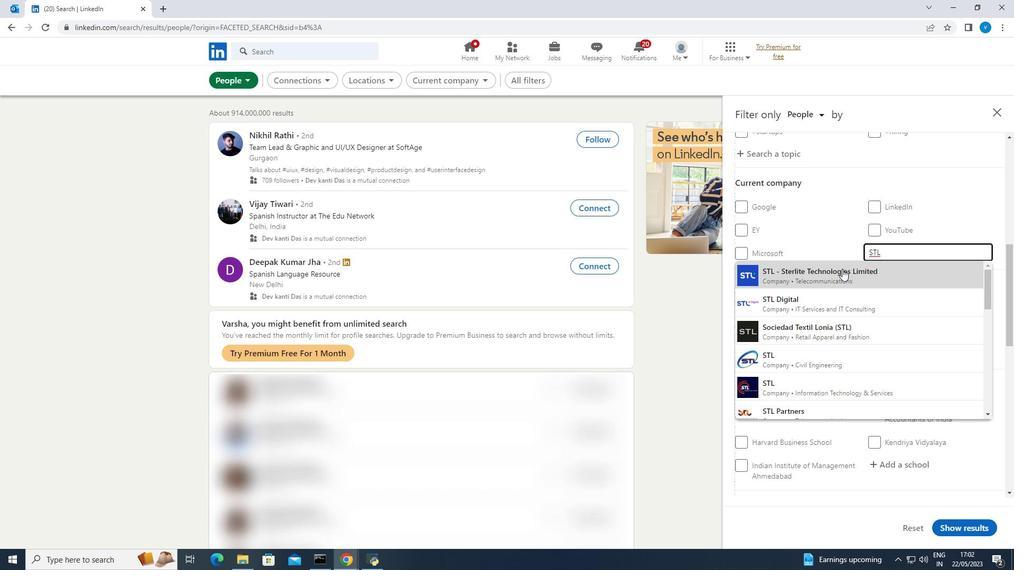 
Action: Mouse pressed left at (842, 271)
Screenshot: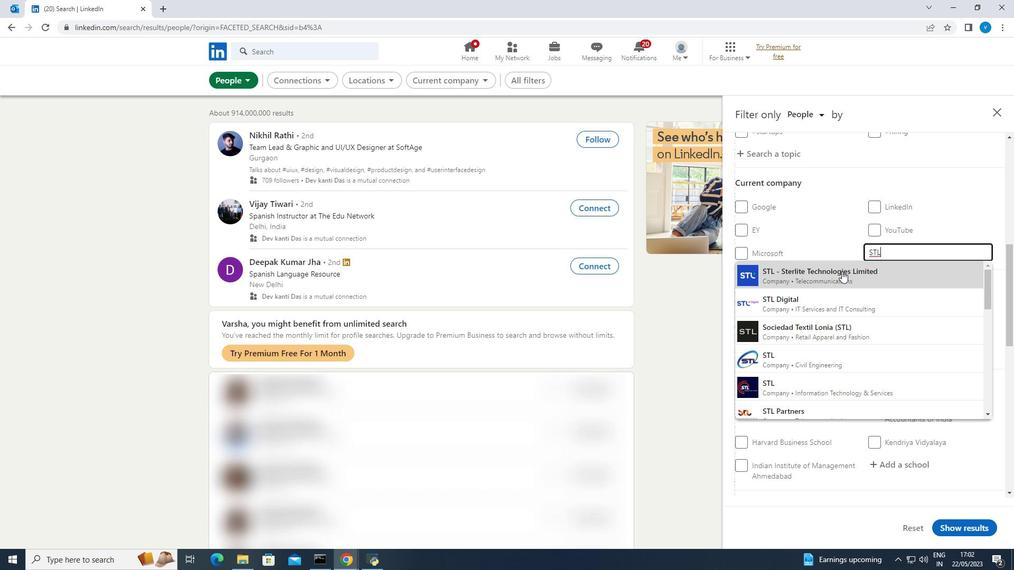 
Action: Mouse moved to (844, 271)
Screenshot: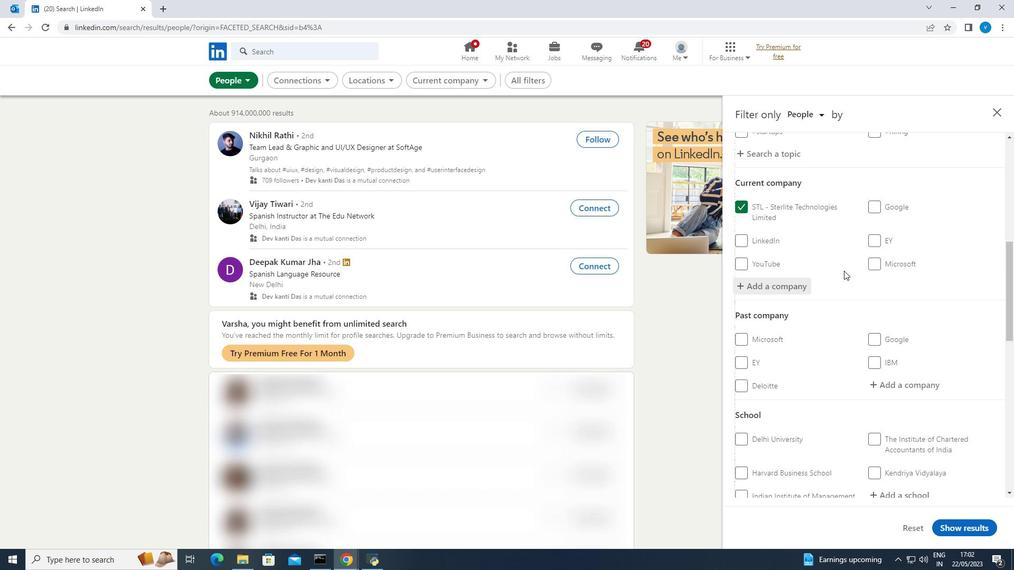 
Action: Mouse scrolled (844, 270) with delta (0, 0)
Screenshot: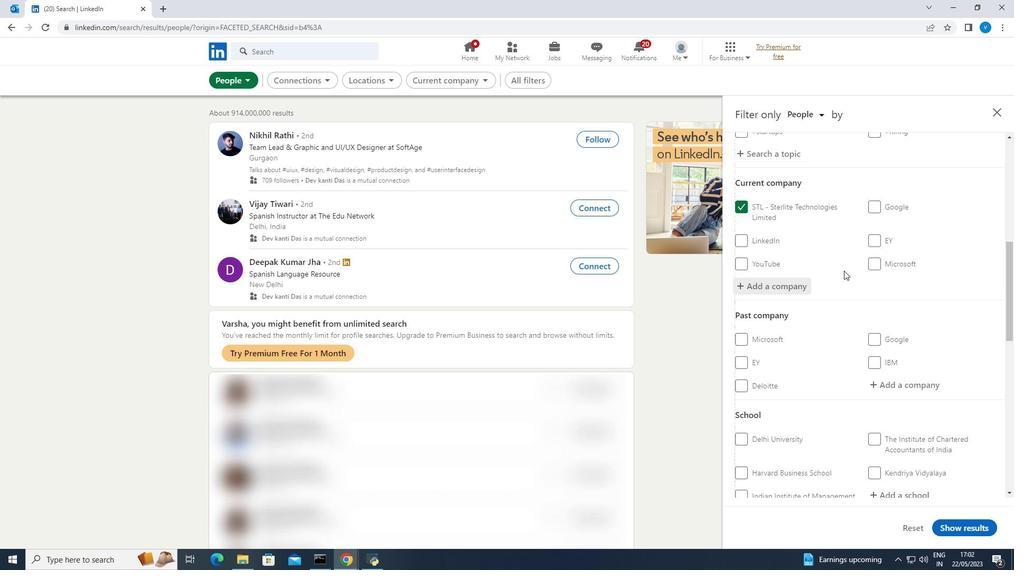 
Action: Mouse scrolled (844, 270) with delta (0, 0)
Screenshot: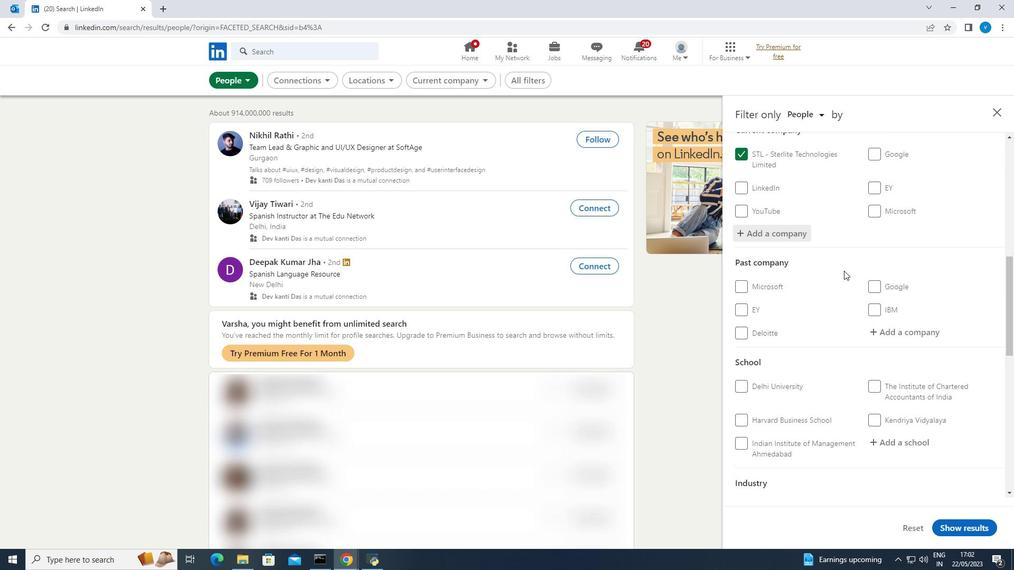 
Action: Mouse moved to (847, 269)
Screenshot: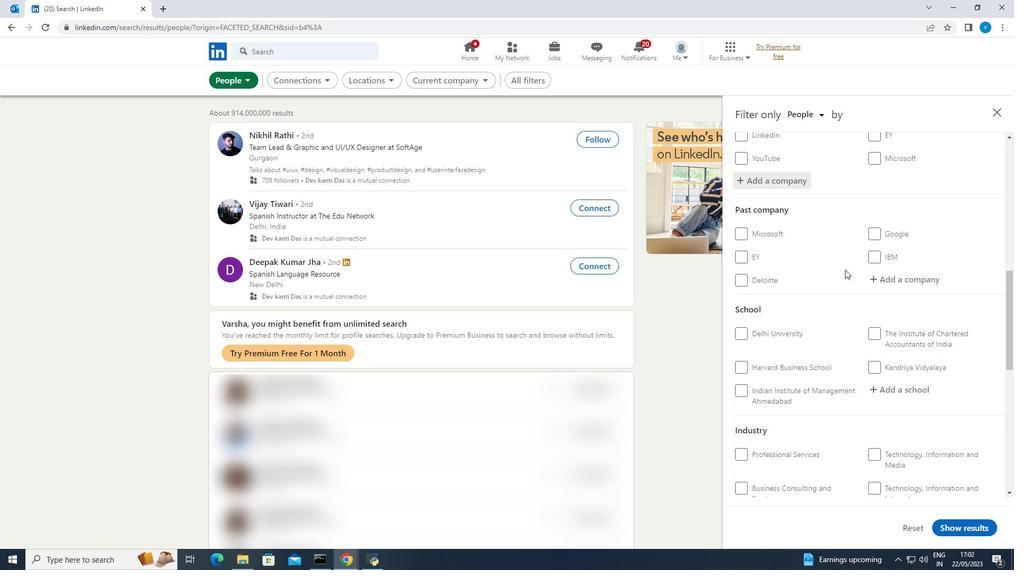 
Action: Mouse scrolled (847, 269) with delta (0, 0)
Screenshot: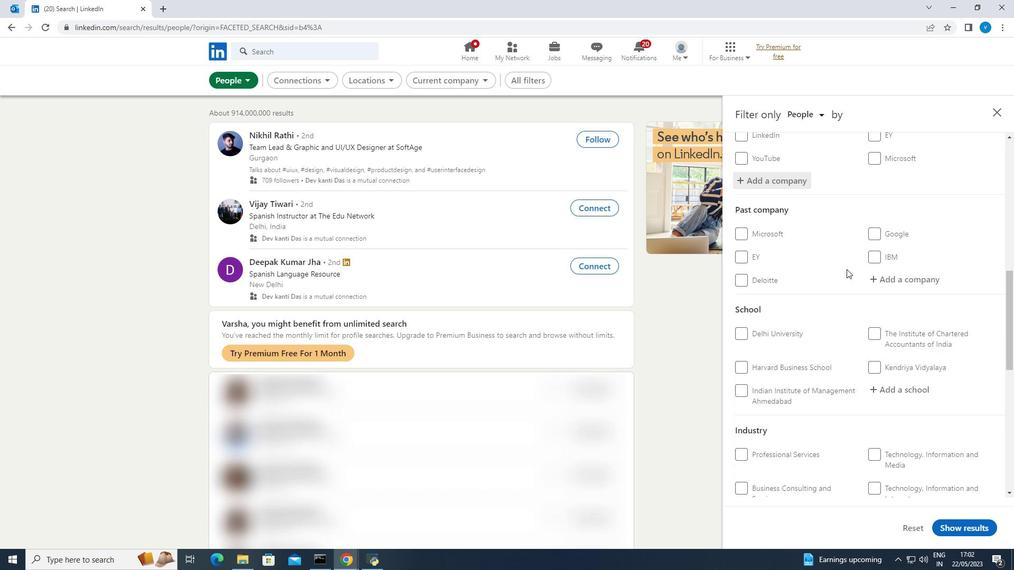 
Action: Mouse scrolled (847, 269) with delta (0, 0)
Screenshot: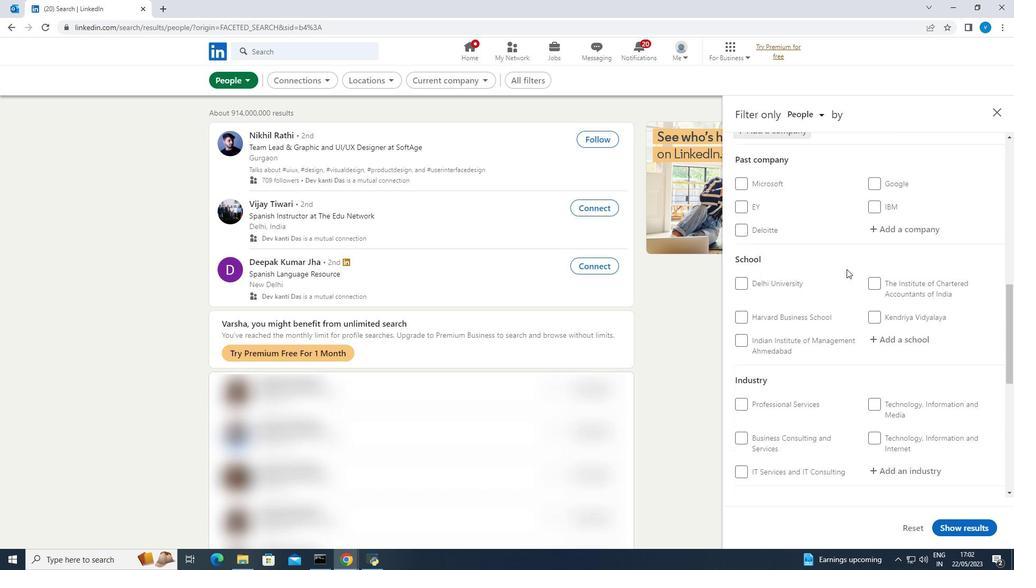 
Action: Mouse moved to (874, 281)
Screenshot: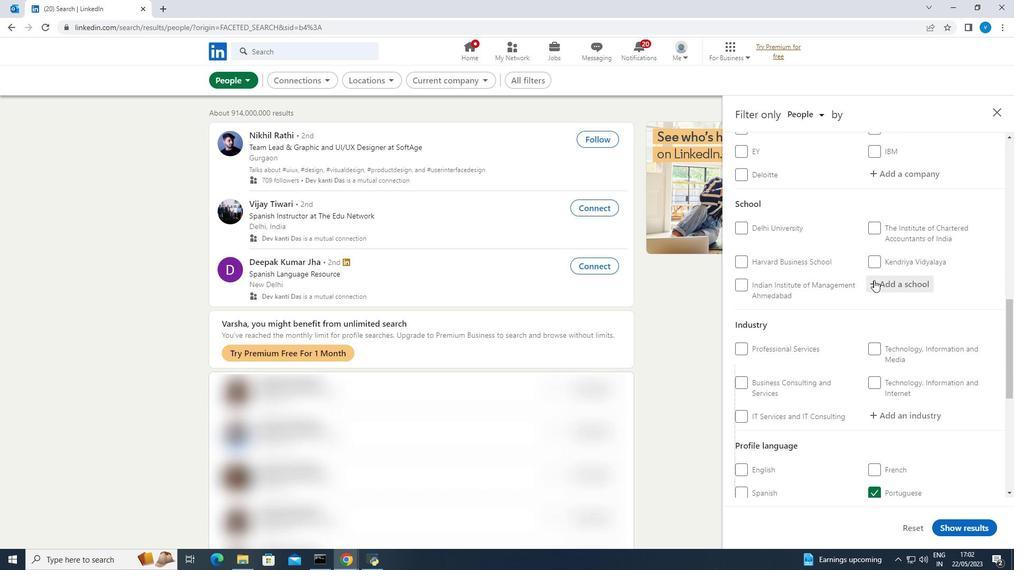 
Action: Mouse pressed left at (874, 281)
Screenshot: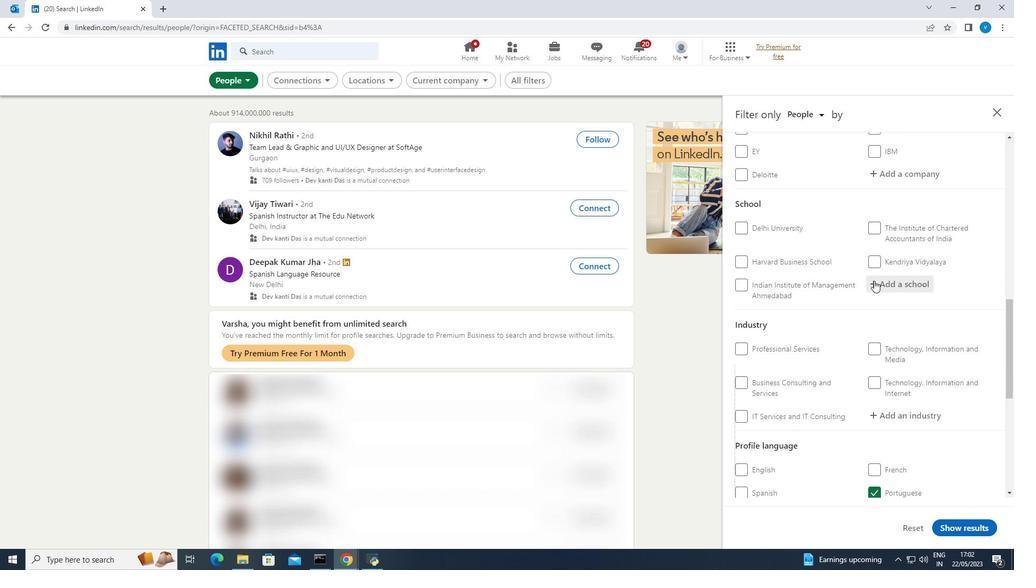 
Action: Mouse moved to (866, 271)
Screenshot: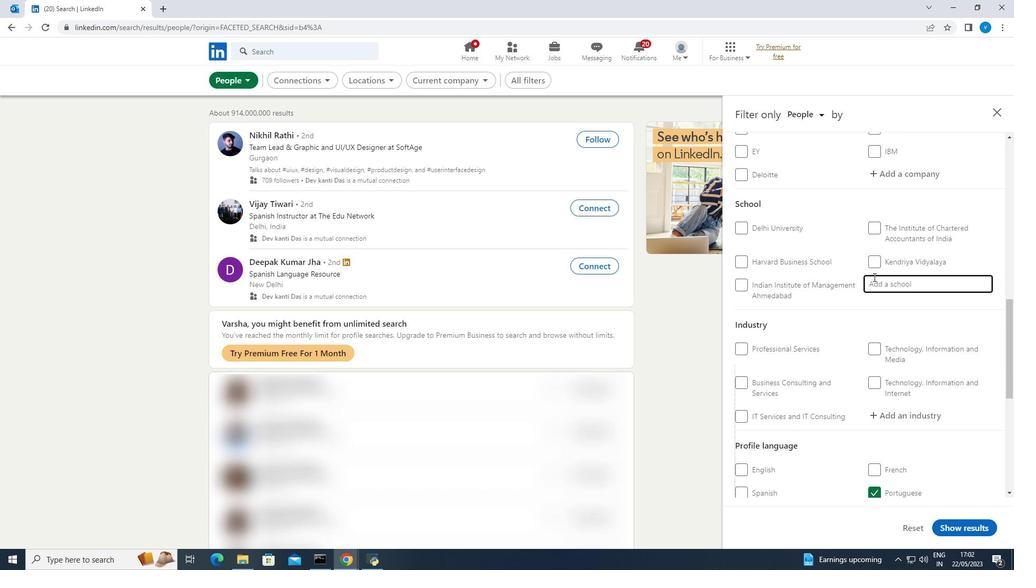 
Action: Key pressed <Key.shift><Key.shift><Key.shift><Key.shift><Key.shift>Bharatiya<Key.space><Key.shift><Key.shift><Key.shift><Key.shift>Vidya<Key.space><Key.shift><Key.shift><Key.shift><Key.shift><Key.shift><Key.shift><Key.shift>Bhavans<Key.space><Key.shift><Key.shift><Key.shift><Key.shift>M<Key.space><Key.shift><Key.shift>M<Key.space><Key.shift><Key.shift><Key.shift><Key.shift>Col
Screenshot: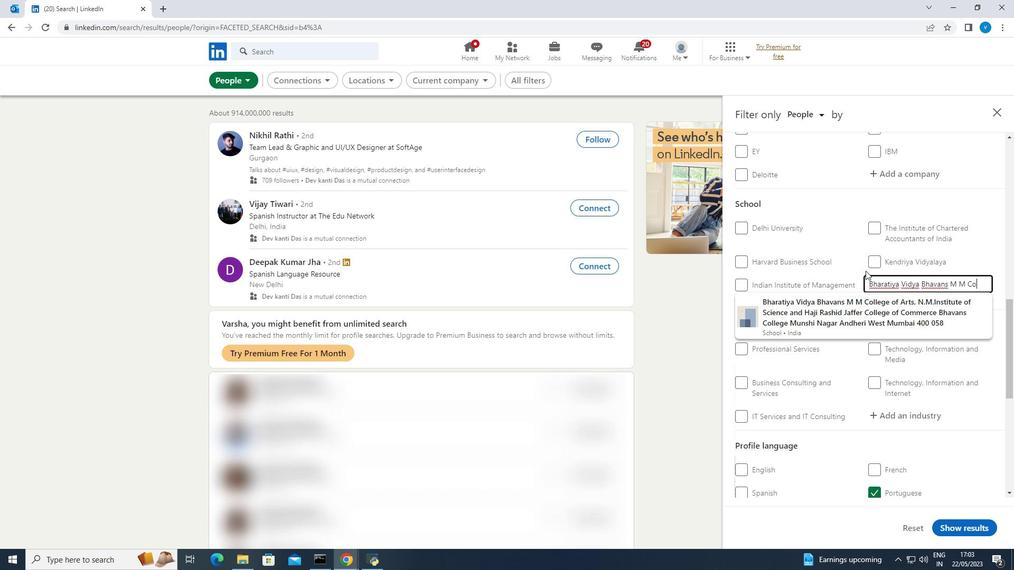 
Action: Mouse moved to (863, 312)
Screenshot: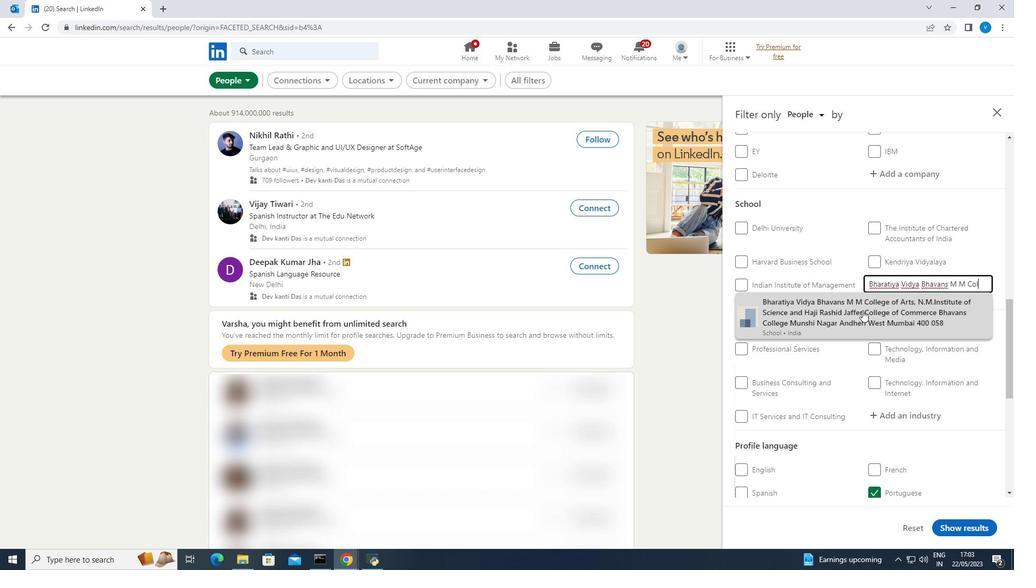 
Action: Mouse pressed left at (863, 312)
Screenshot: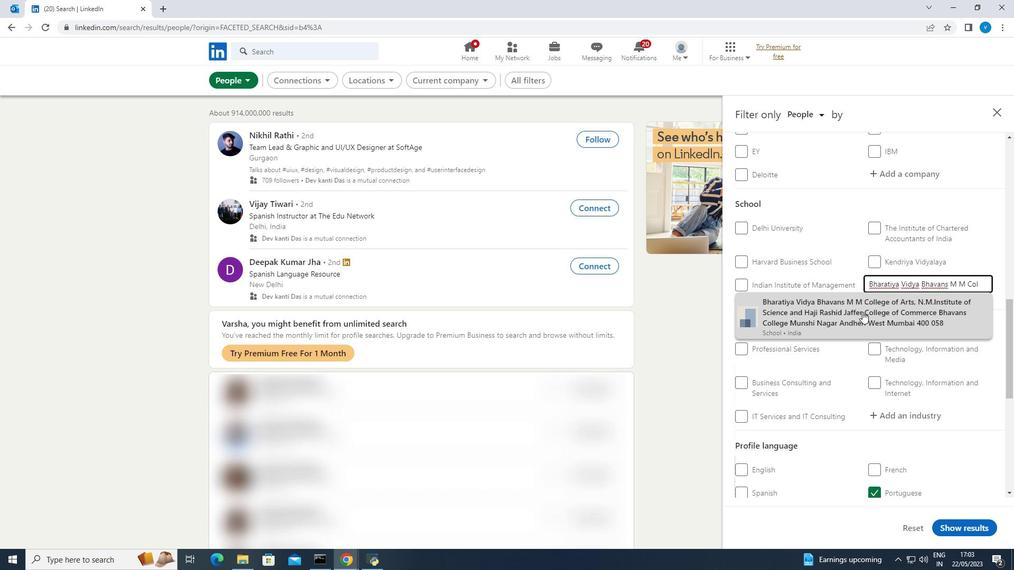 
Action: Mouse moved to (867, 310)
Screenshot: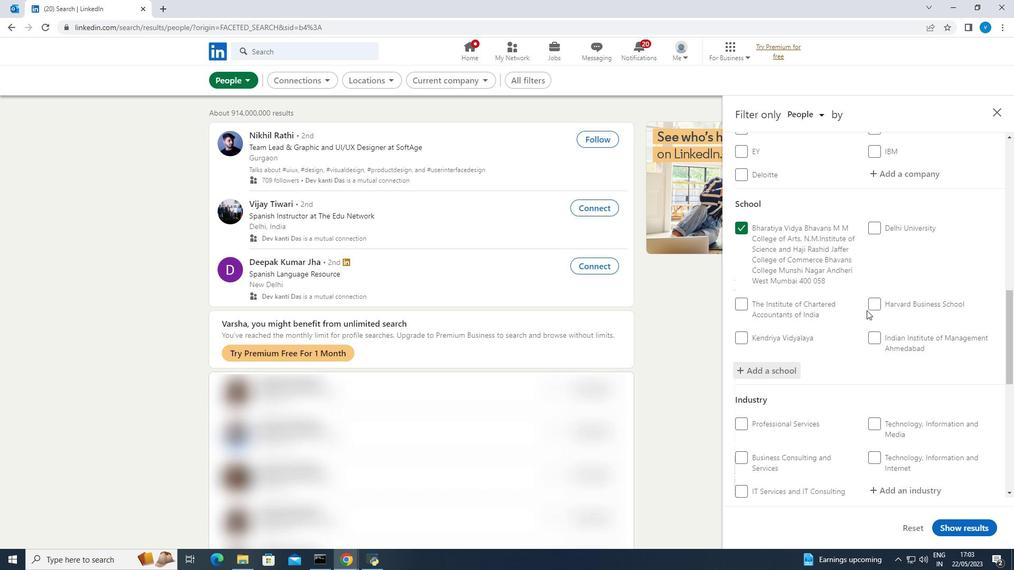 
Action: Mouse scrolled (867, 310) with delta (0, 0)
Screenshot: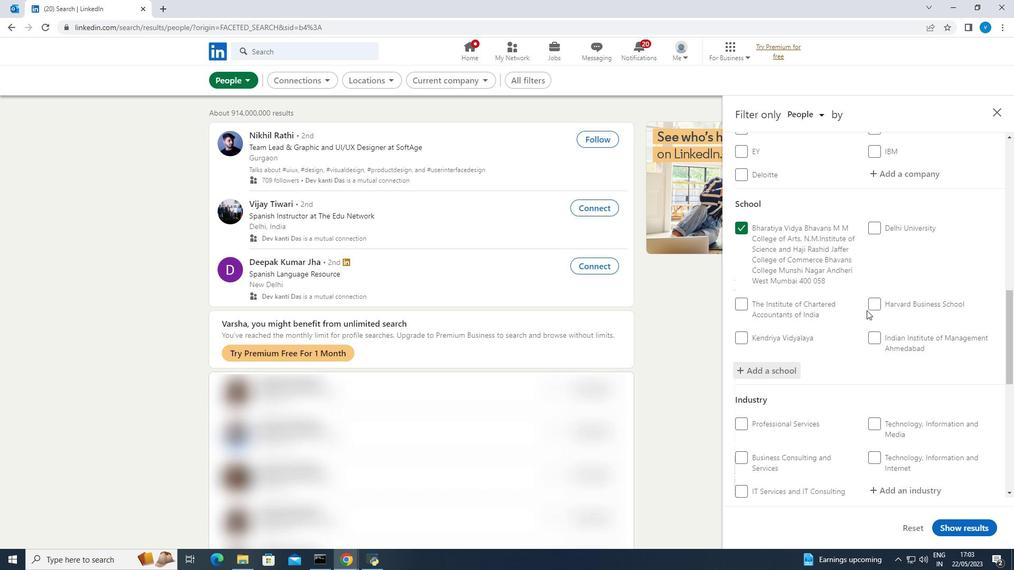 
Action: Mouse scrolled (867, 310) with delta (0, 0)
Screenshot: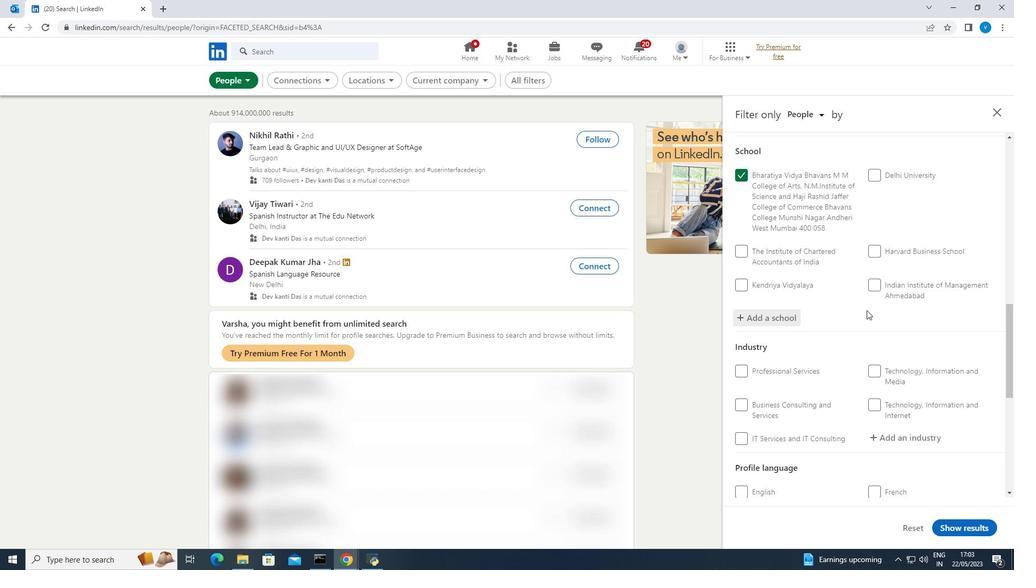 
Action: Mouse moved to (868, 310)
Screenshot: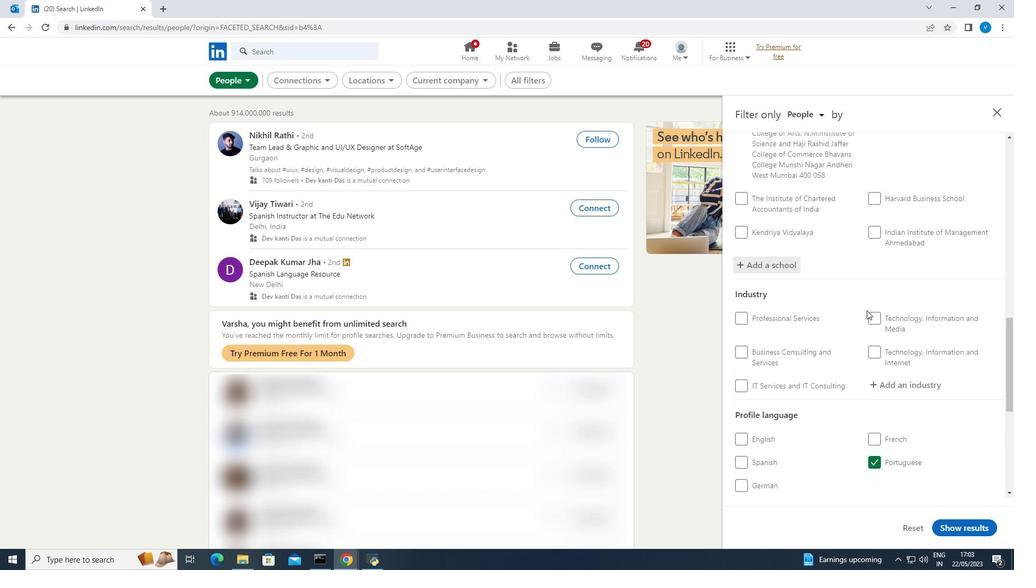 
Action: Mouse scrolled (868, 310) with delta (0, 0)
Screenshot: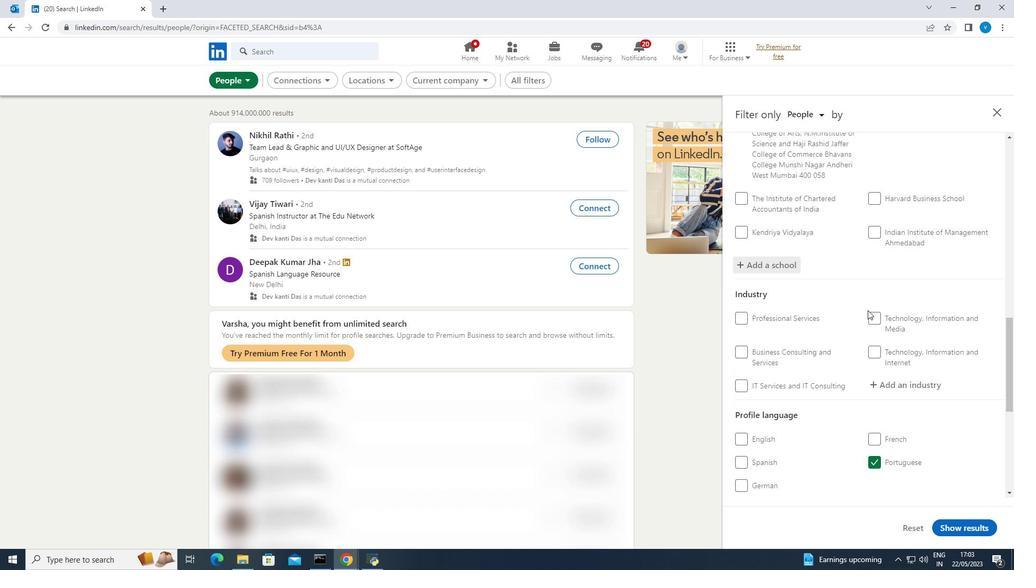 
Action: Mouse moved to (881, 311)
Screenshot: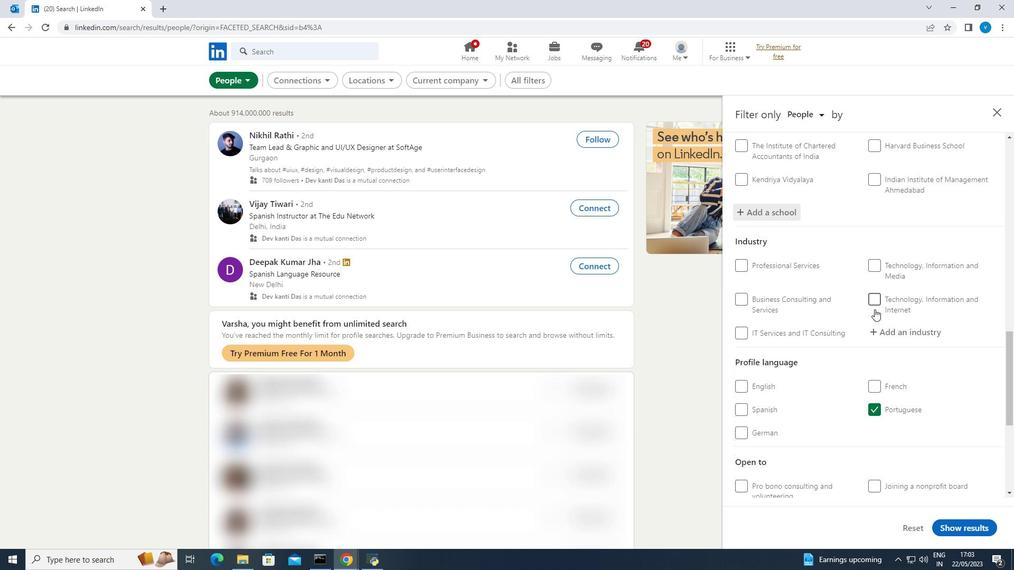 
Action: Mouse scrolled (881, 311) with delta (0, 0)
Screenshot: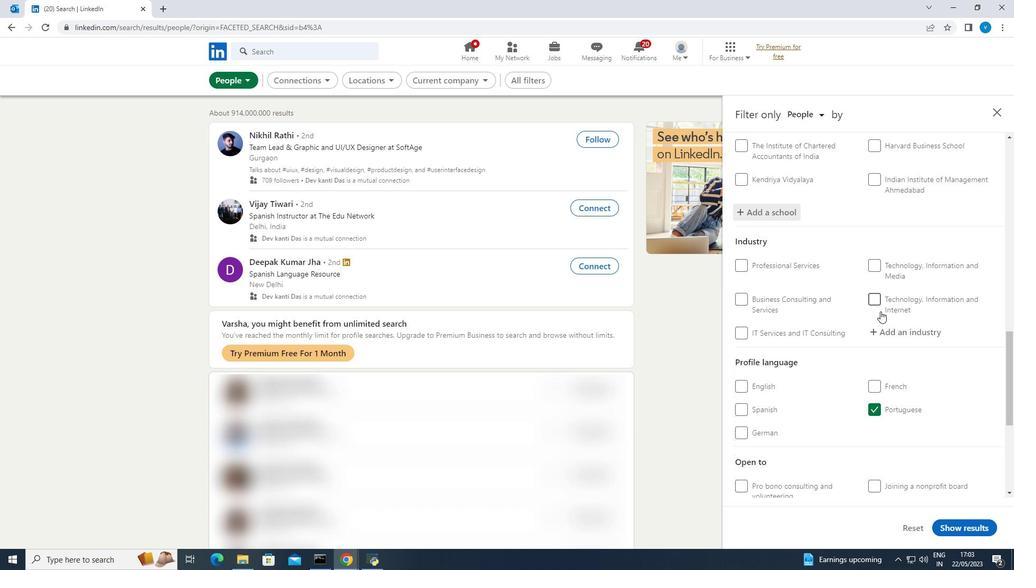 
Action: Mouse moved to (894, 286)
Screenshot: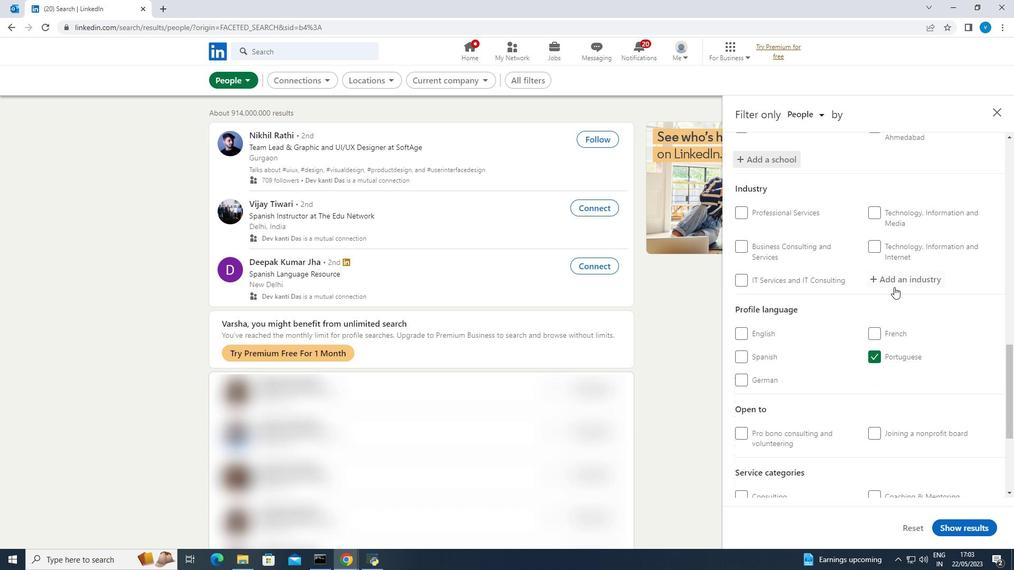 
Action: Mouse pressed left at (894, 286)
Screenshot: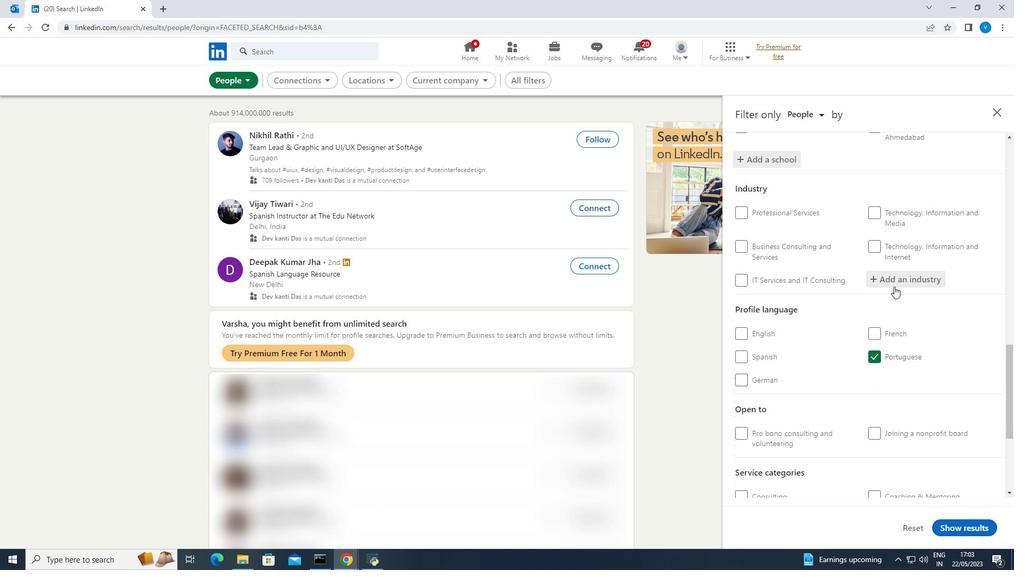 
Action: Mouse moved to (887, 285)
Screenshot: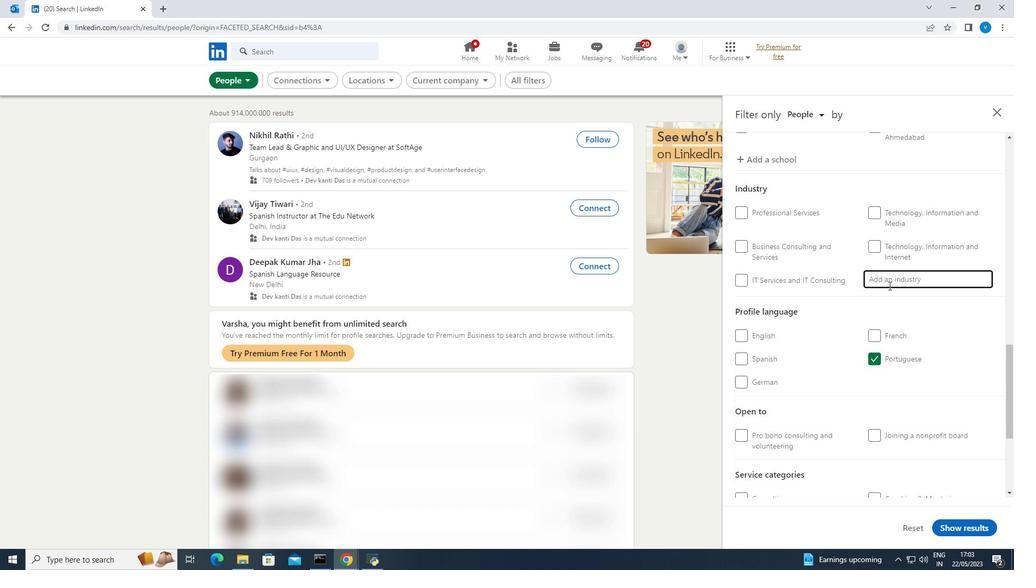 
Action: Key pressed <Key.shift><Key.shift><Key.shift><Key.shift>Retail<Key.space><Key.shift><Key.shift><Key.shift><Key.shift><Key.shift><Key.shift><Key.shift>Recycla
Screenshot: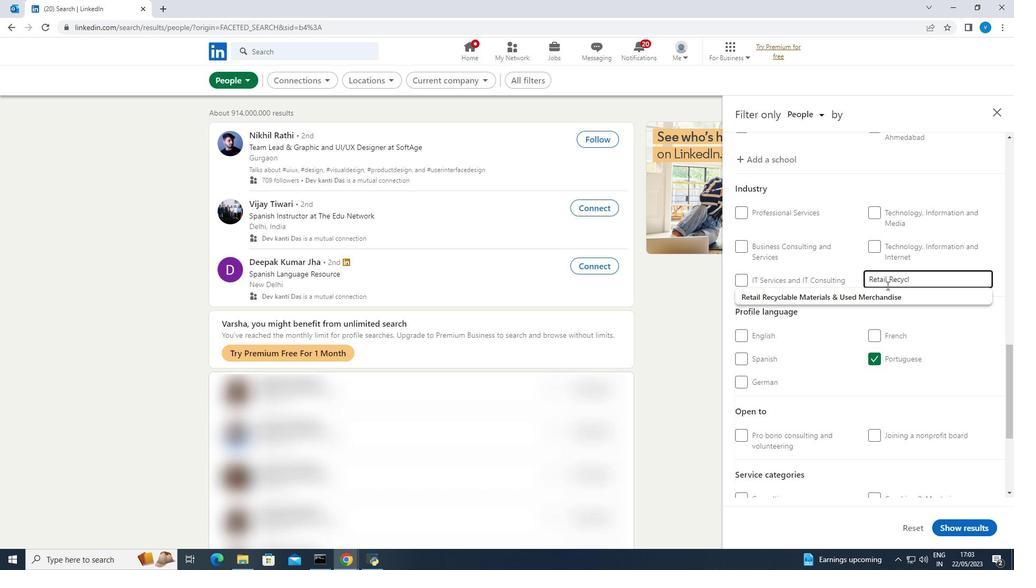 
Action: Mouse moved to (870, 297)
Screenshot: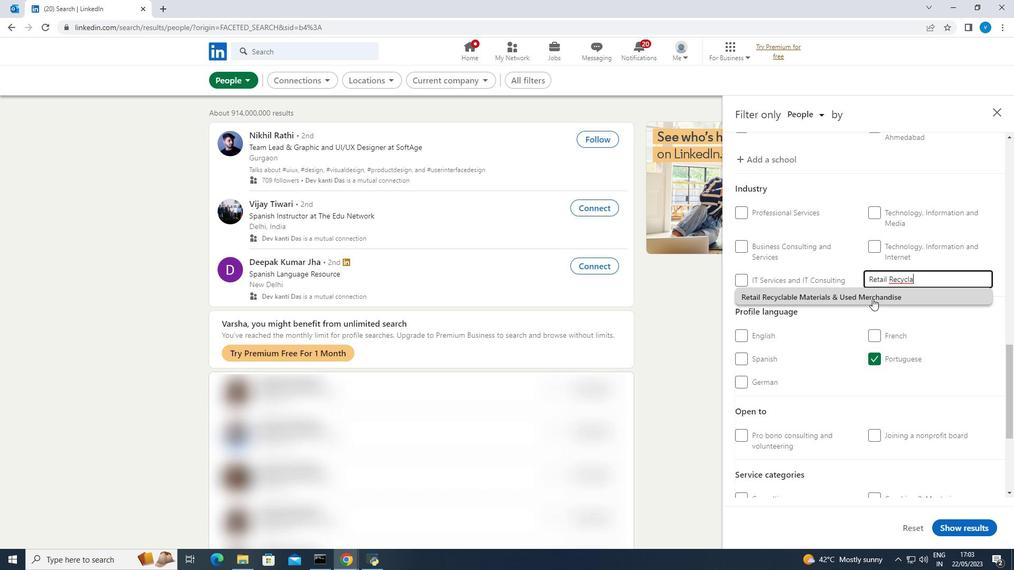 
Action: Mouse pressed left at (870, 297)
Screenshot: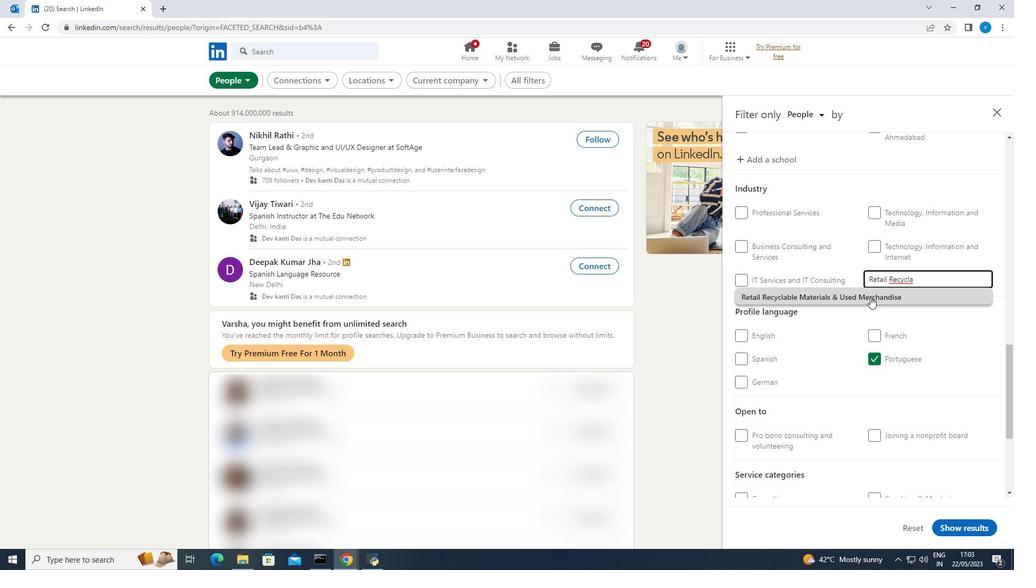 
Action: Mouse moved to (870, 297)
Screenshot: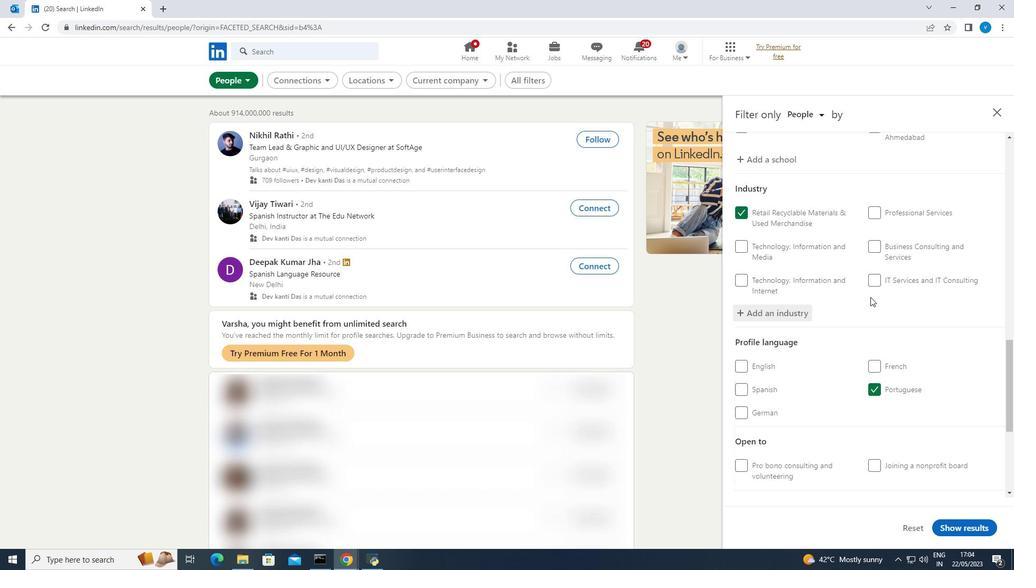 
Action: Mouse scrolled (870, 296) with delta (0, 0)
Screenshot: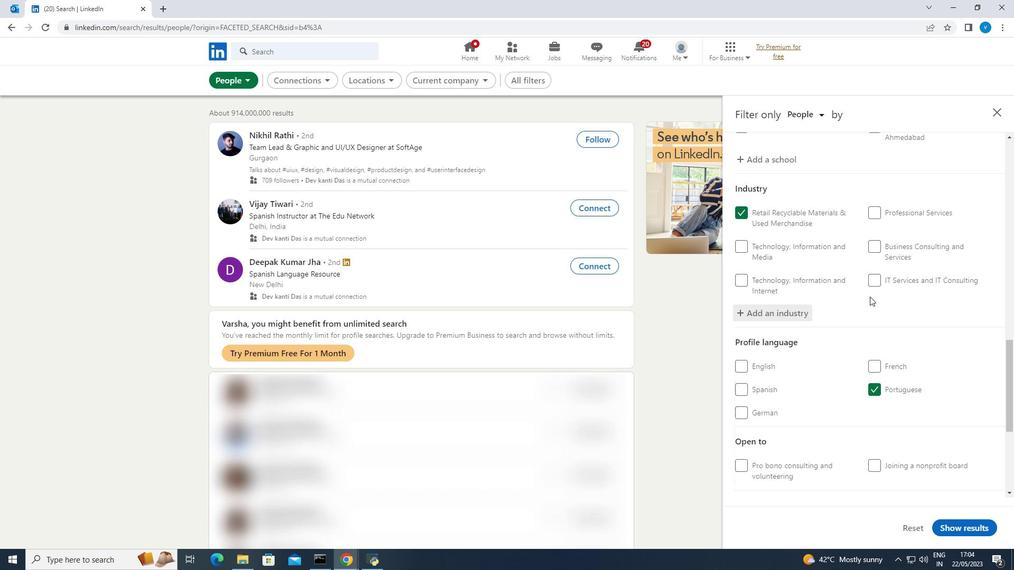 
Action: Mouse scrolled (870, 296) with delta (0, 0)
Screenshot: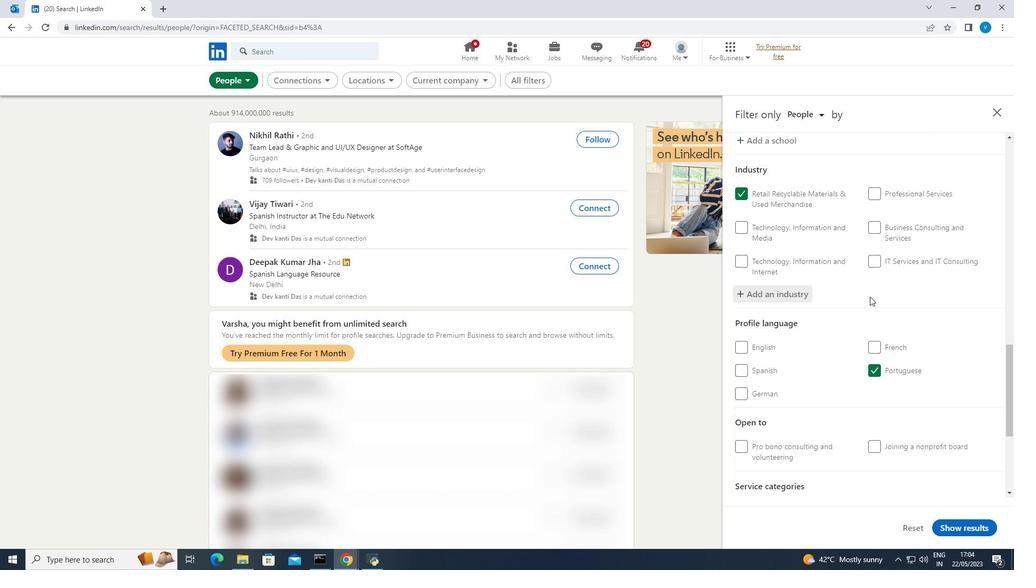 
Action: Mouse scrolled (870, 296) with delta (0, 0)
Screenshot: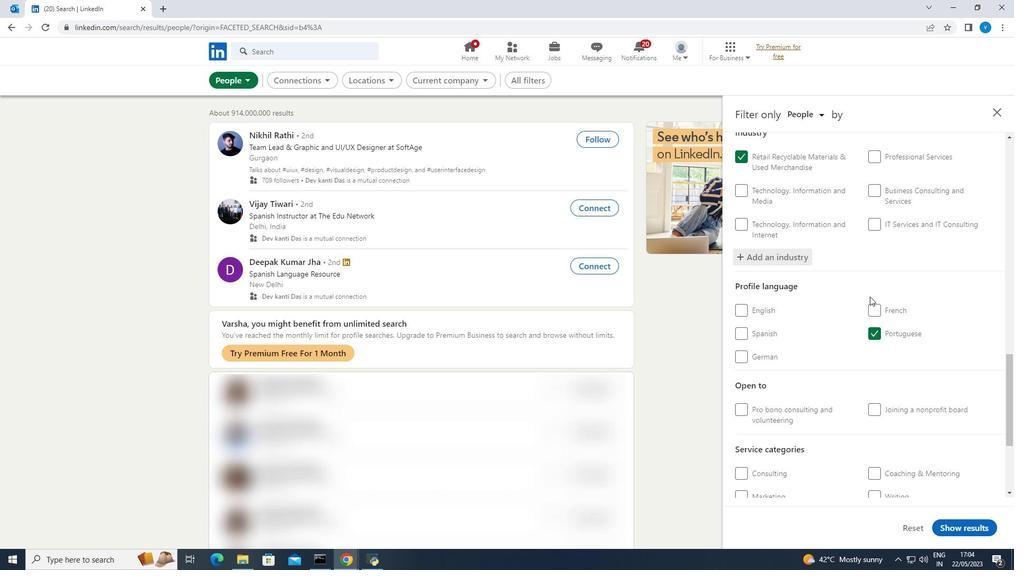 
Action: Mouse scrolled (870, 296) with delta (0, 0)
Screenshot: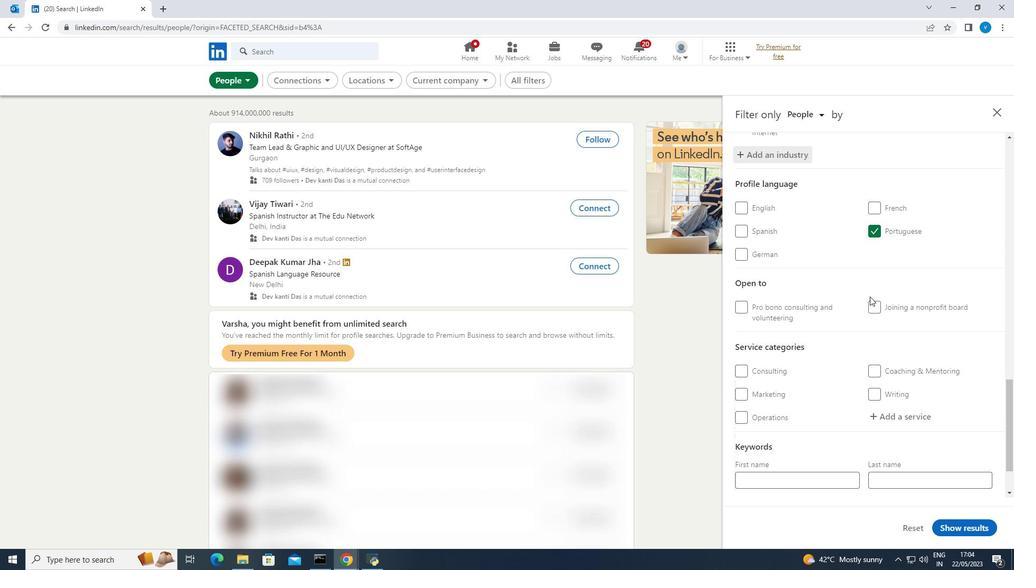 
Action: Mouse moved to (870, 297)
Screenshot: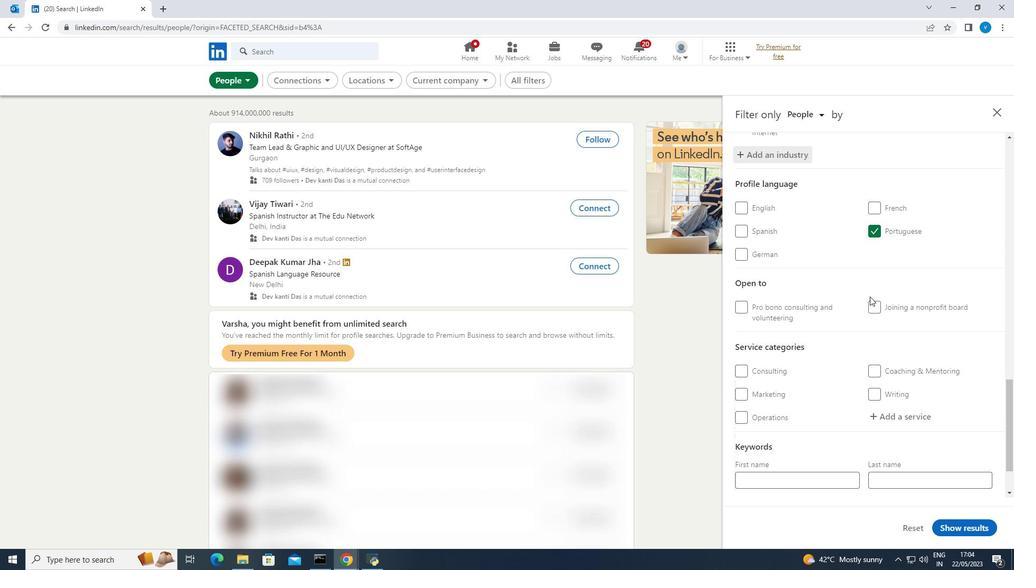
Action: Mouse scrolled (870, 296) with delta (0, 0)
Screenshot: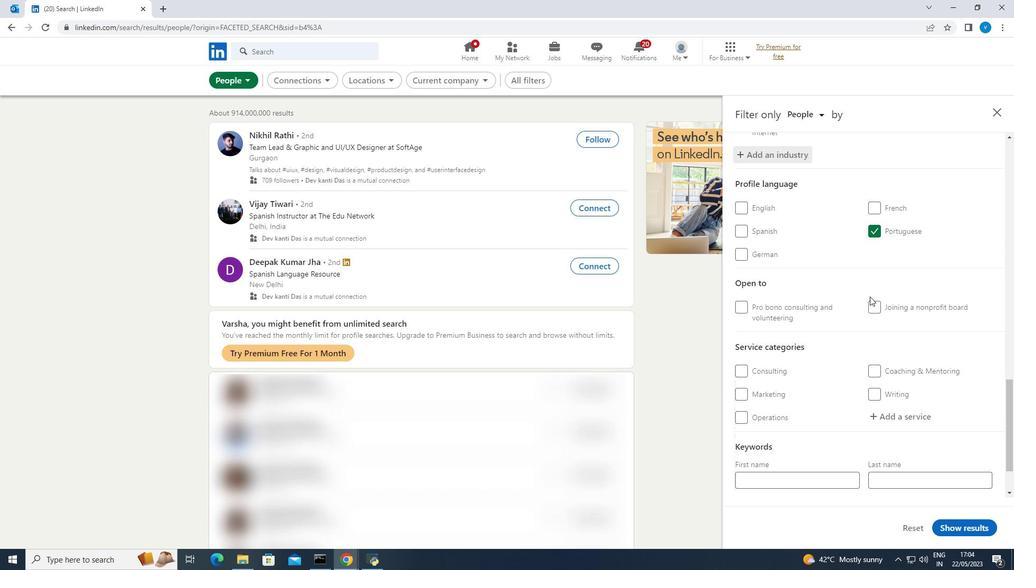 
Action: Mouse moved to (890, 348)
Screenshot: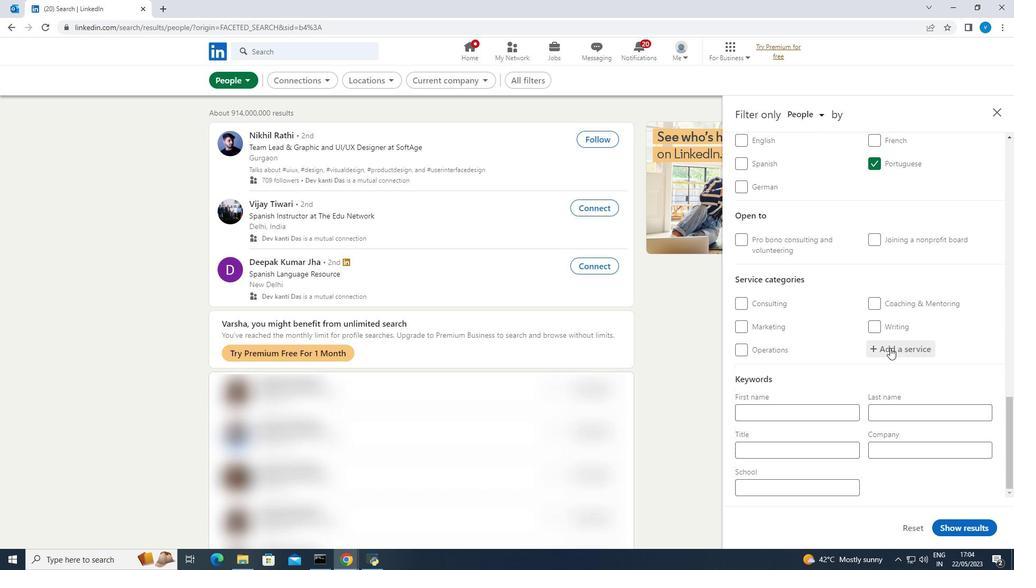
Action: Mouse pressed left at (890, 348)
Screenshot: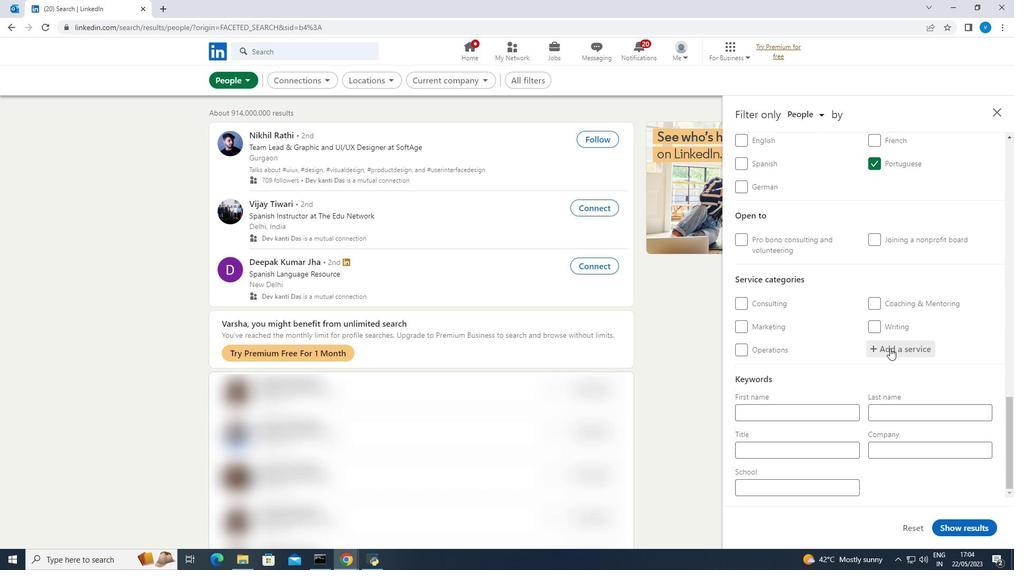 
Action: Mouse moved to (889, 339)
Screenshot: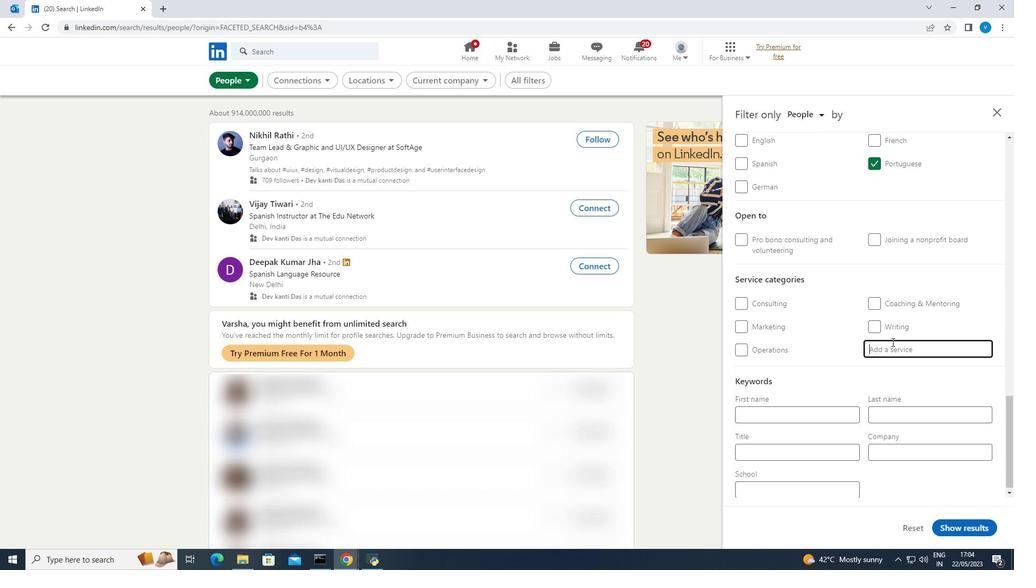 
Action: Key pressed <Key.shift><Key.shift>Virtual
Screenshot: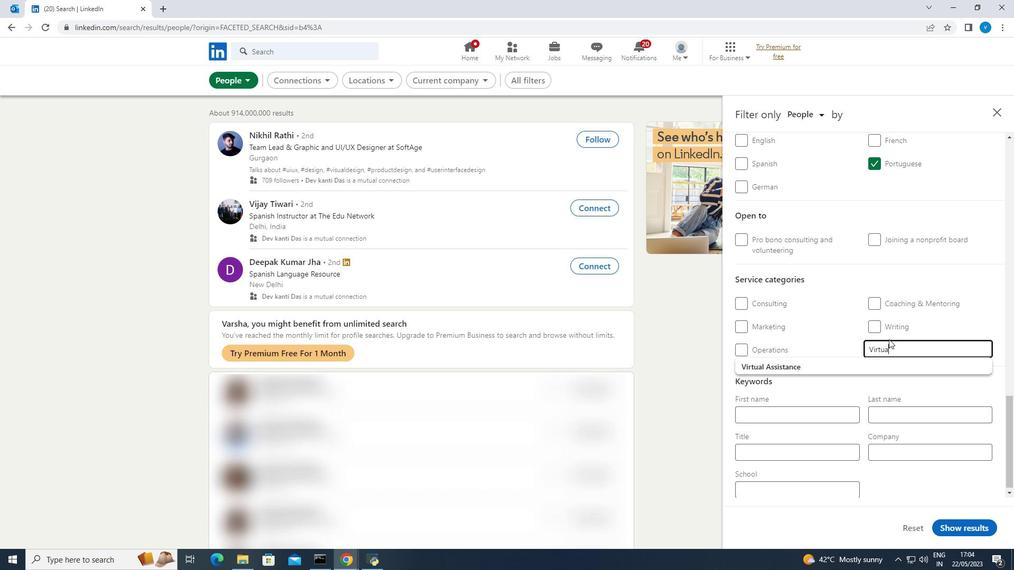 
Action: Mouse moved to (863, 363)
Screenshot: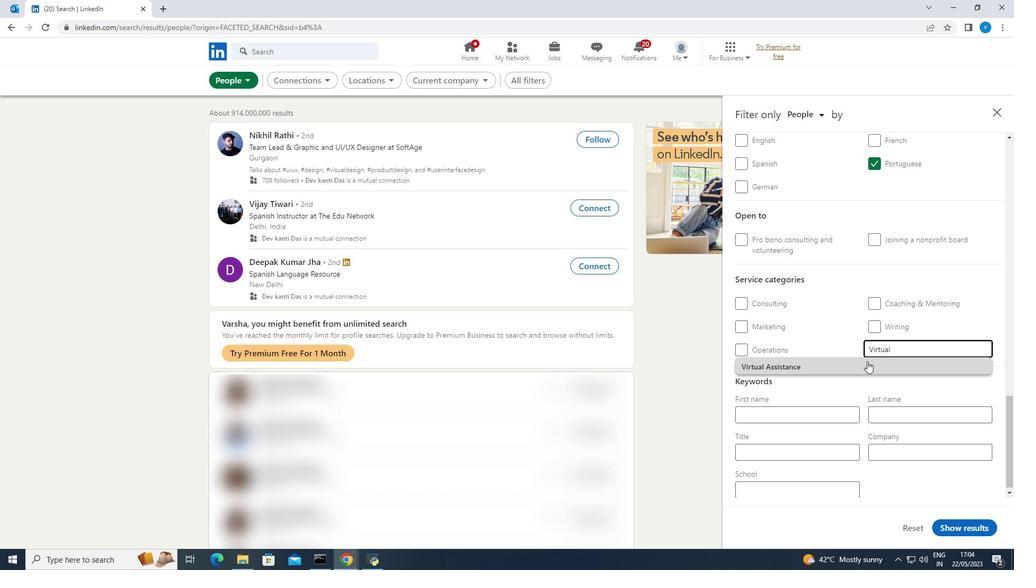 
Action: Mouse pressed left at (863, 363)
Screenshot: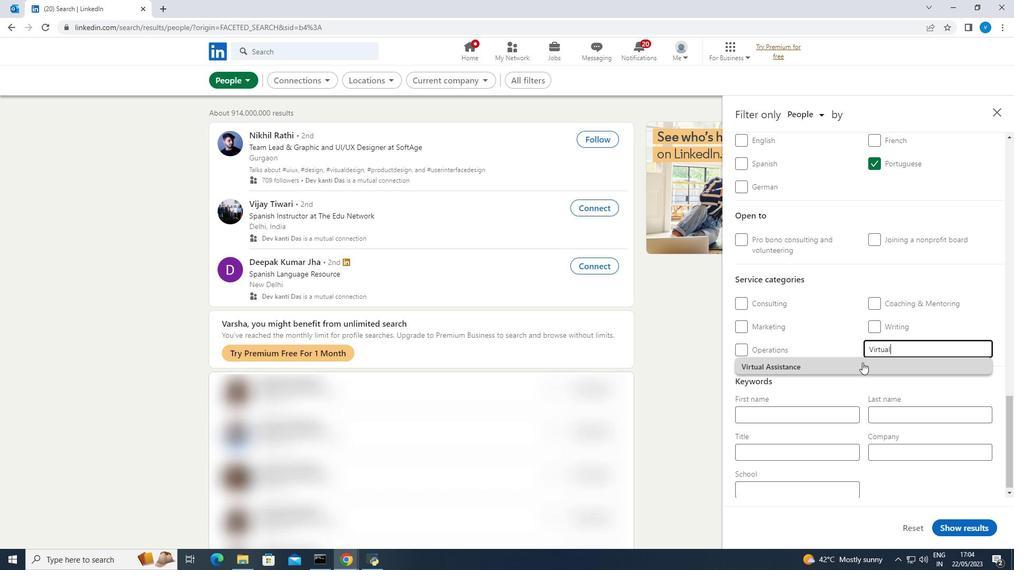 
Action: Mouse scrolled (863, 362) with delta (0, 0)
Screenshot: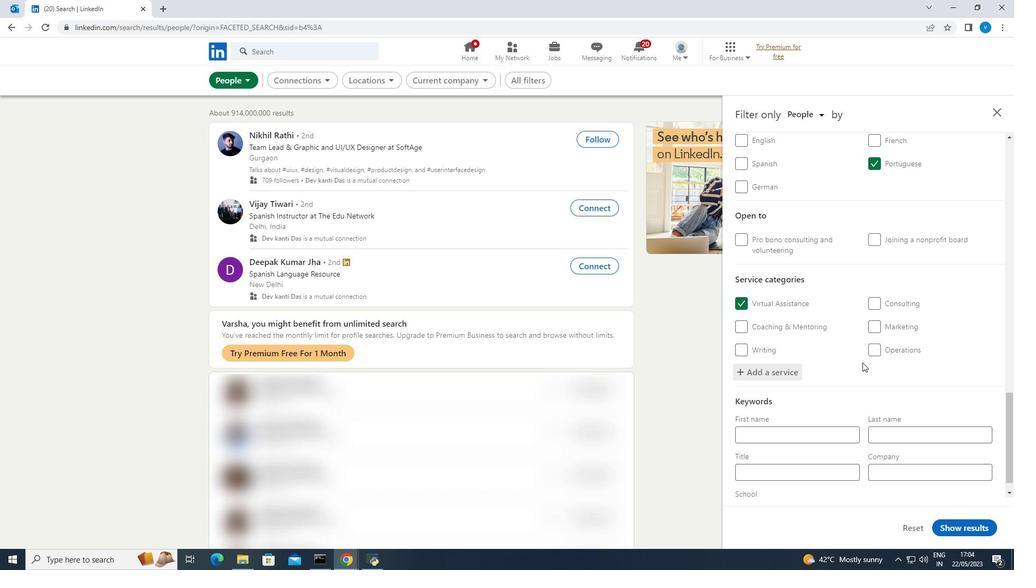 
Action: Mouse scrolled (863, 362) with delta (0, 0)
Screenshot: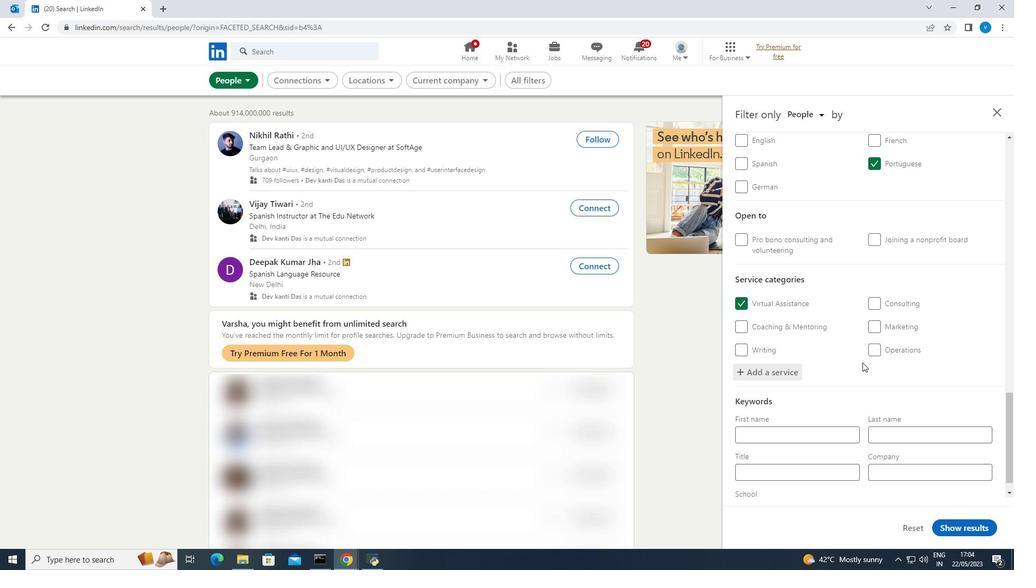 
Action: Mouse moved to (800, 446)
Screenshot: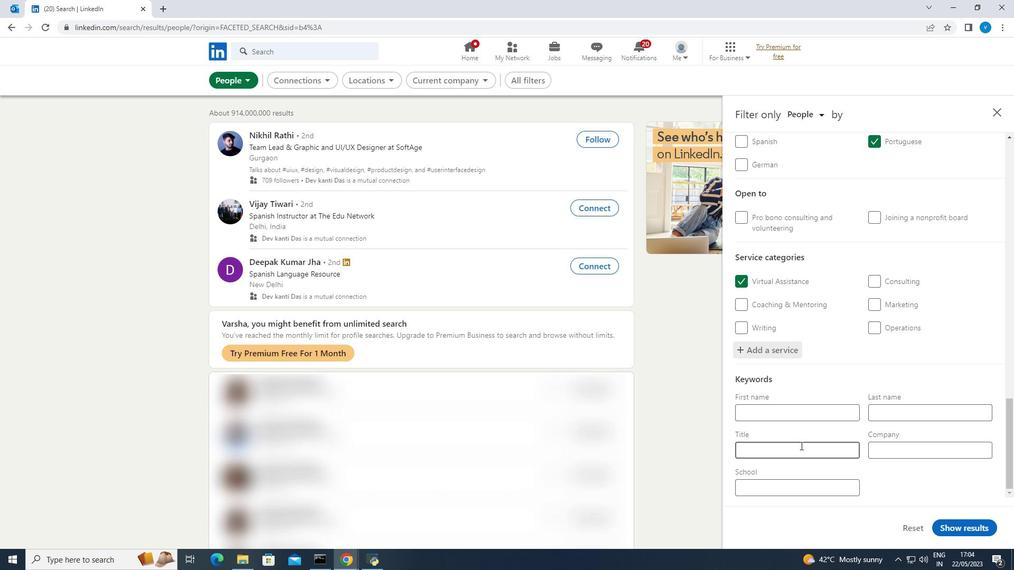 
Action: Mouse pressed left at (800, 446)
Screenshot: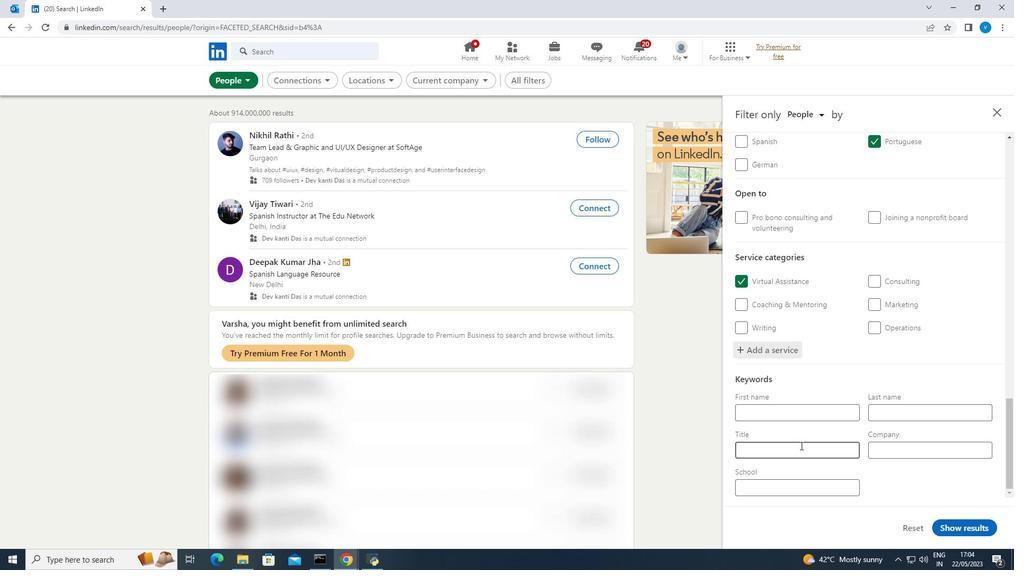 
Action: Mouse moved to (800, 446)
Screenshot: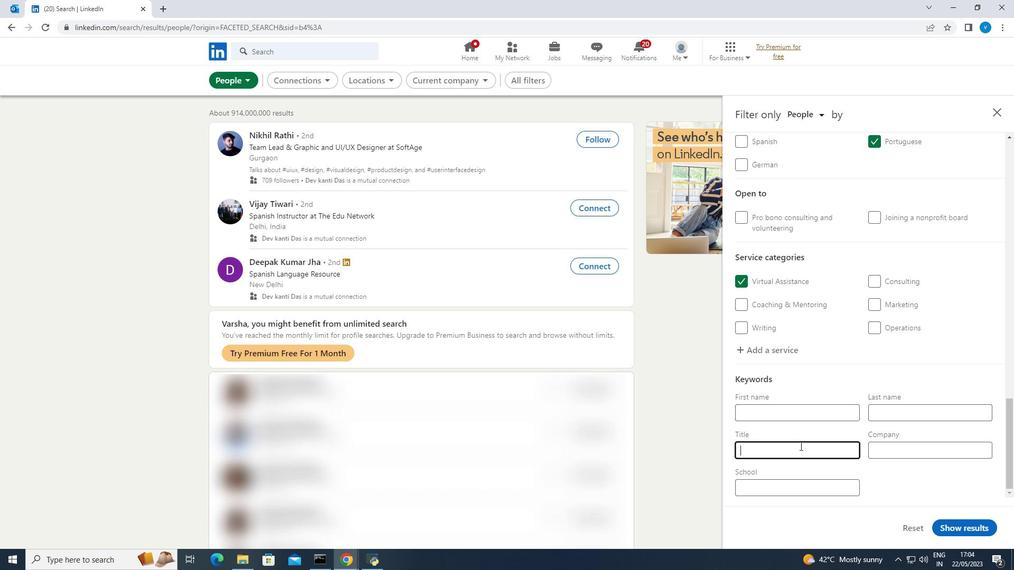 
Action: Key pressed <Key.shift>Animal<Key.space><Key.shift><Key.shift><Key.shift><Key.shift><Key.shift><Key.shift><Key.shift>Breeder
Screenshot: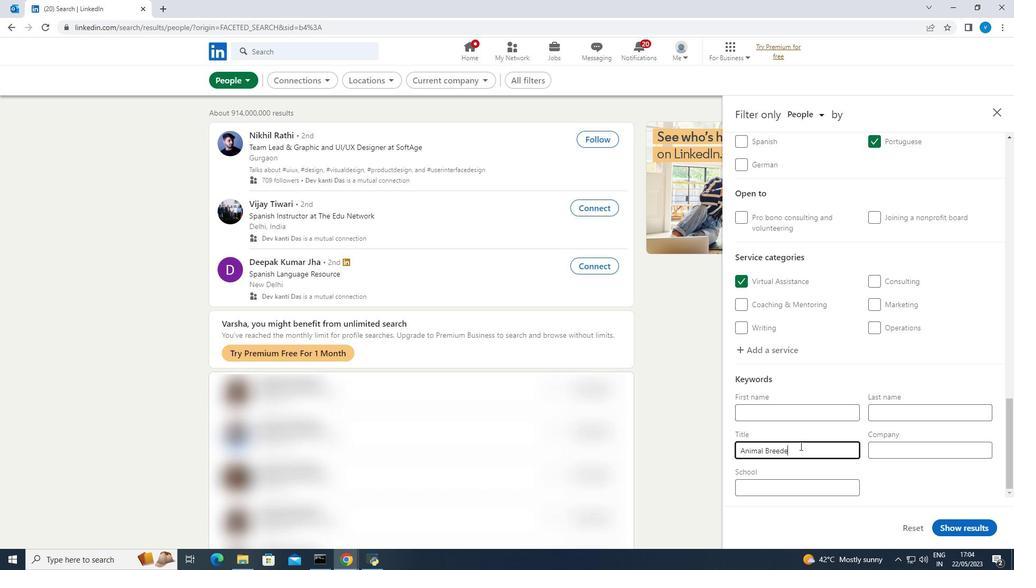 
Action: Mouse moved to (942, 527)
Screenshot: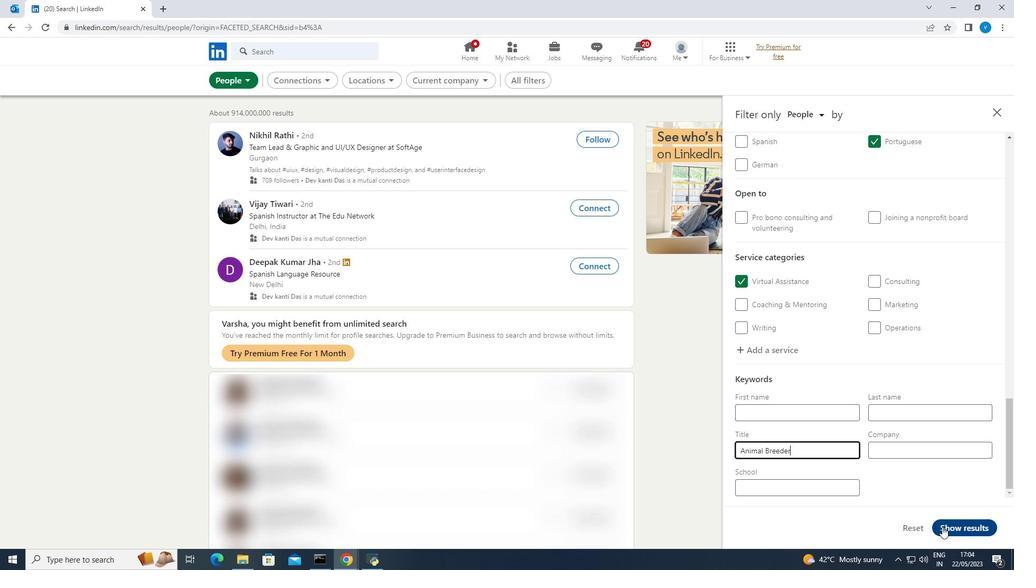 
Action: Mouse pressed left at (942, 527)
Screenshot: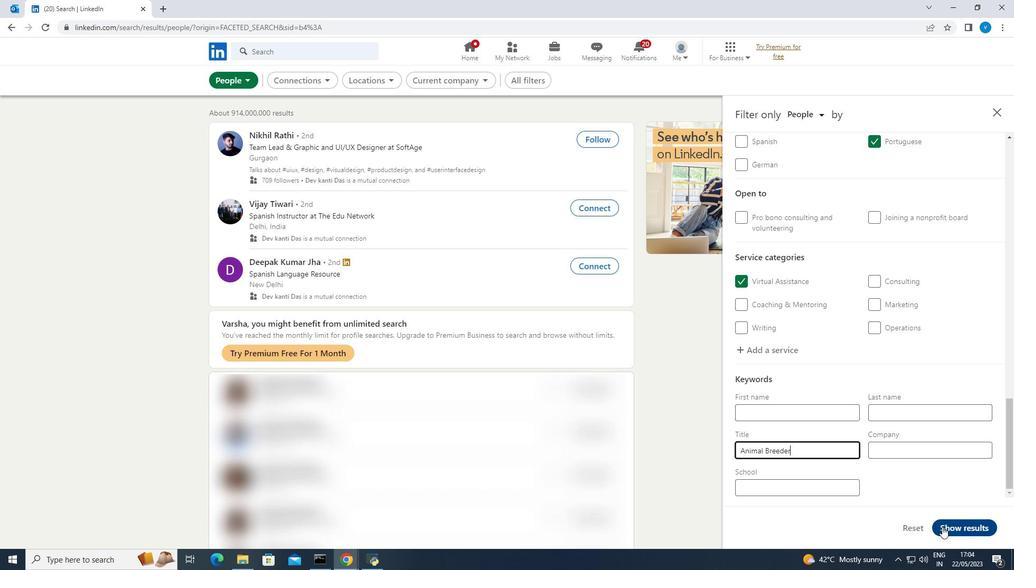 
Action: Mouse moved to (918, 492)
Screenshot: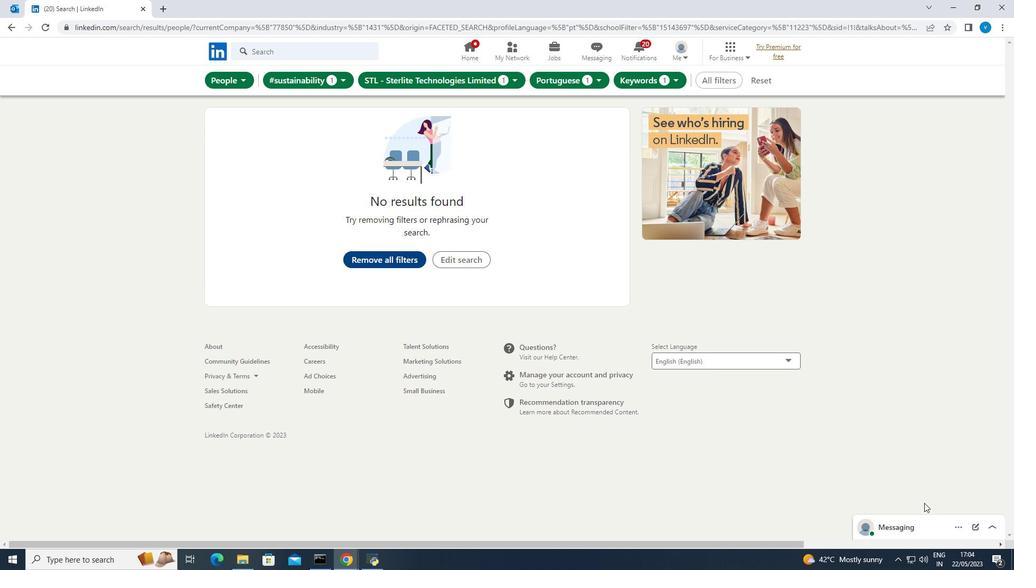 
